 Task: Find connections with filter location Korsholm with filter topic #Innovationwith filter profile language Potuguese with filter current company VCCircle with filter school Mahatma Gandhi Chitrakoot Gramodaya Vishwavidyalaya with filter industry Services for the Elderly and Disabled with filter service category Network Support with filter keywords title Cruise Director
Action: Mouse moved to (289, 220)
Screenshot: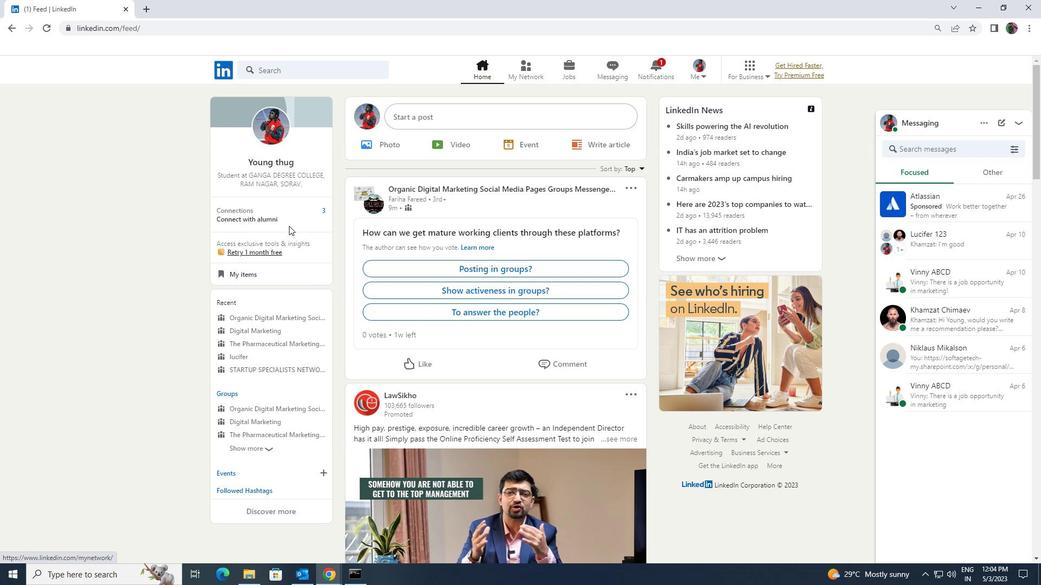 
Action: Mouse pressed left at (289, 220)
Screenshot: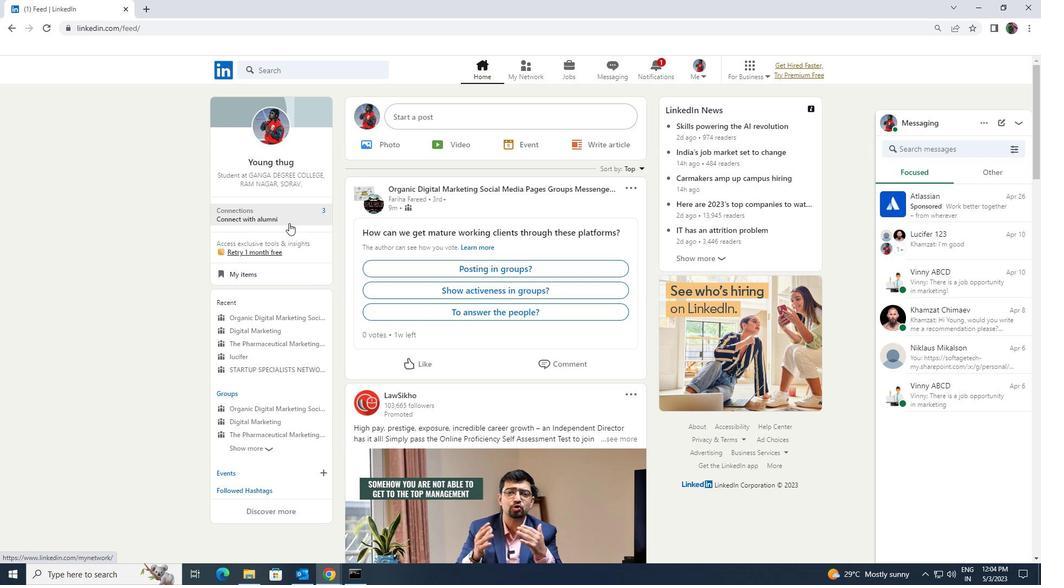 
Action: Mouse moved to (308, 132)
Screenshot: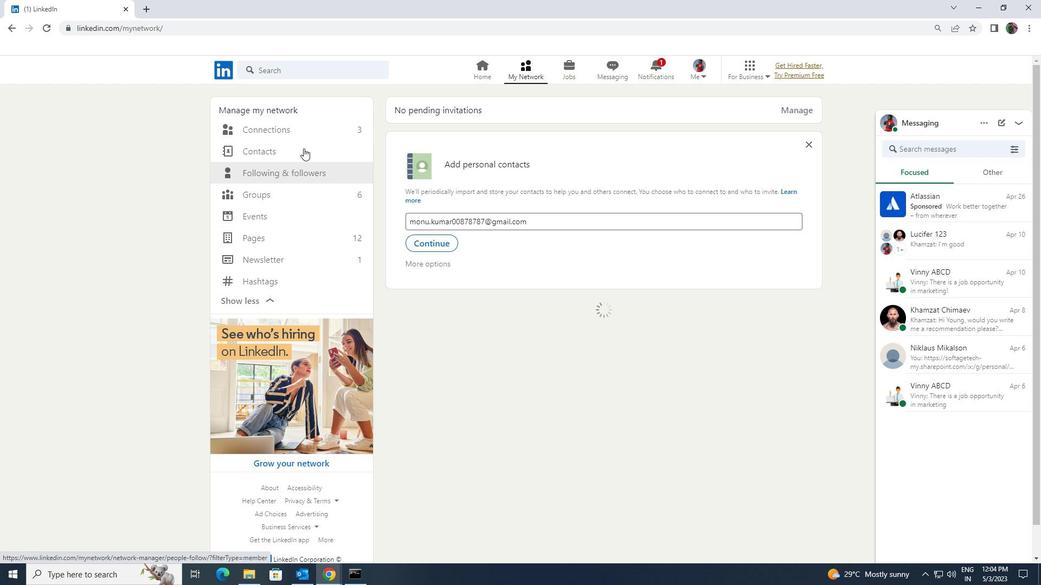 
Action: Mouse pressed left at (308, 132)
Screenshot: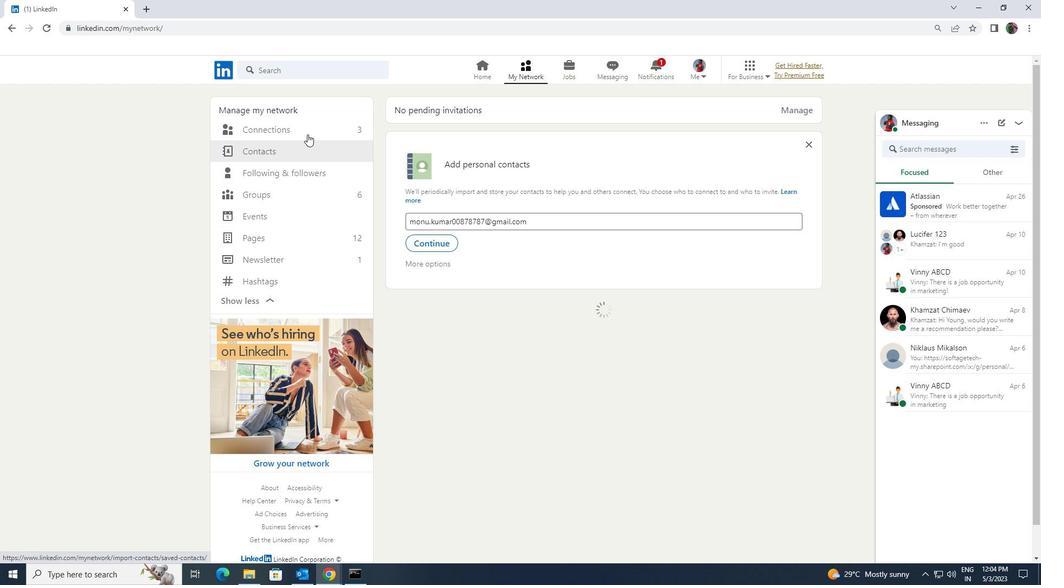 
Action: Mouse moved to (571, 132)
Screenshot: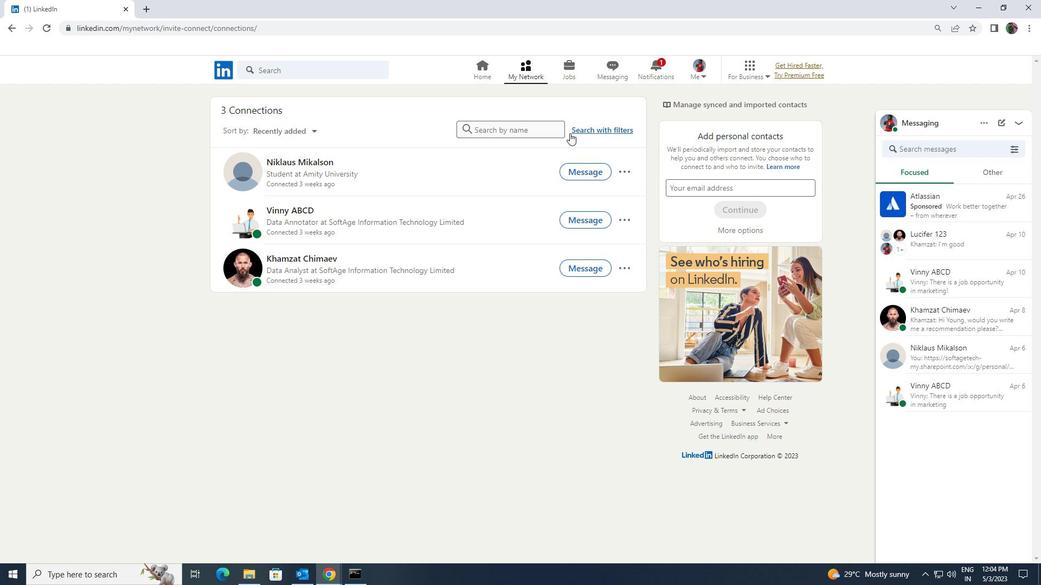 
Action: Mouse pressed left at (571, 132)
Screenshot: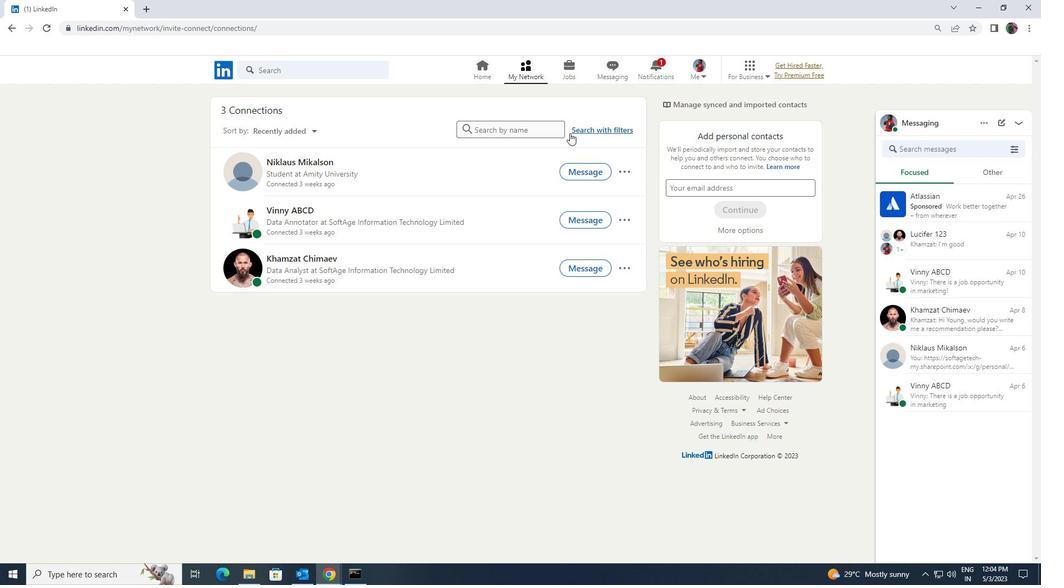 
Action: Mouse moved to (555, 105)
Screenshot: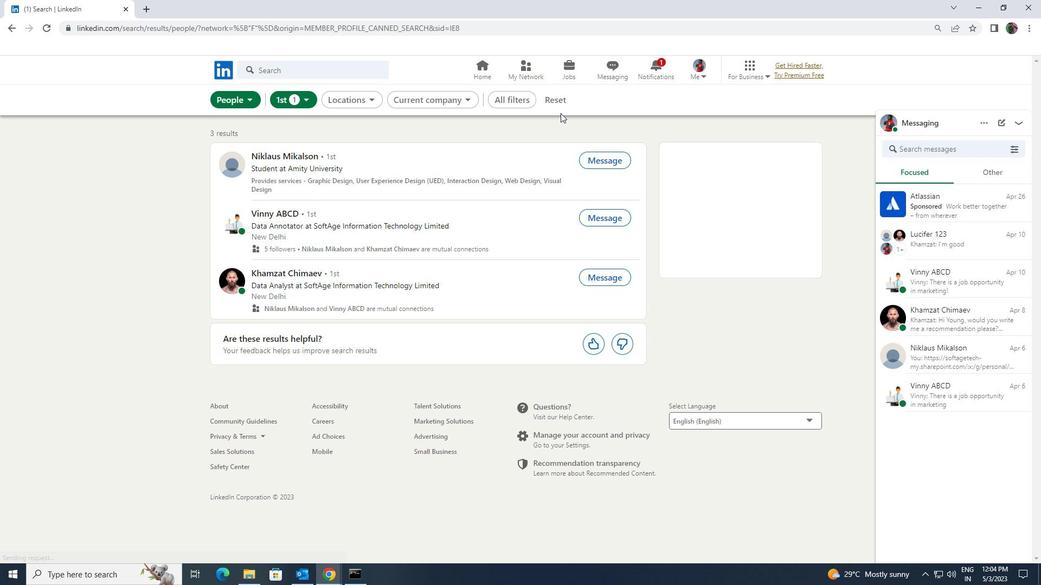 
Action: Mouse pressed left at (555, 105)
Screenshot: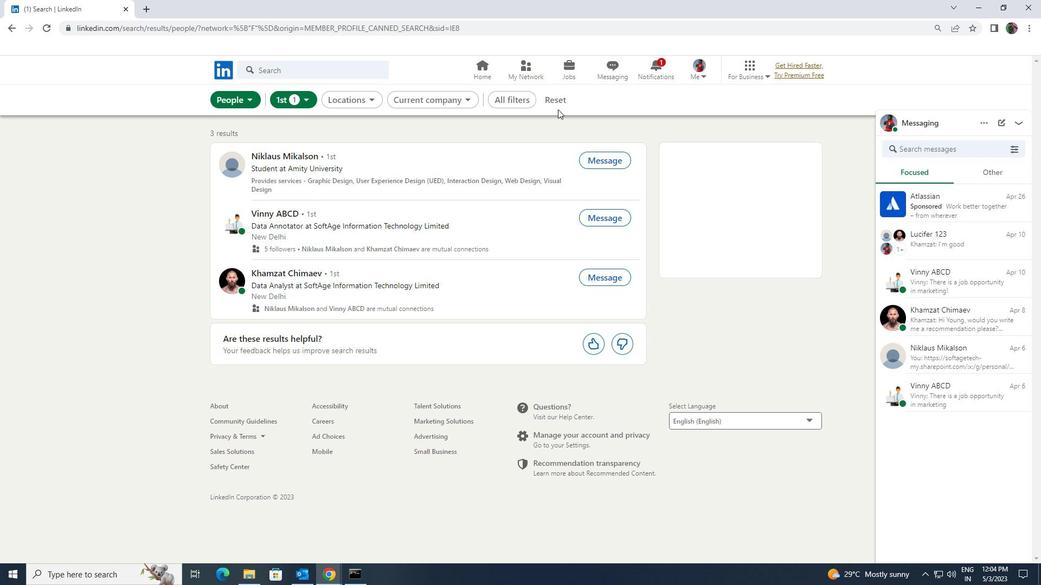 
Action: Mouse moved to (521, 100)
Screenshot: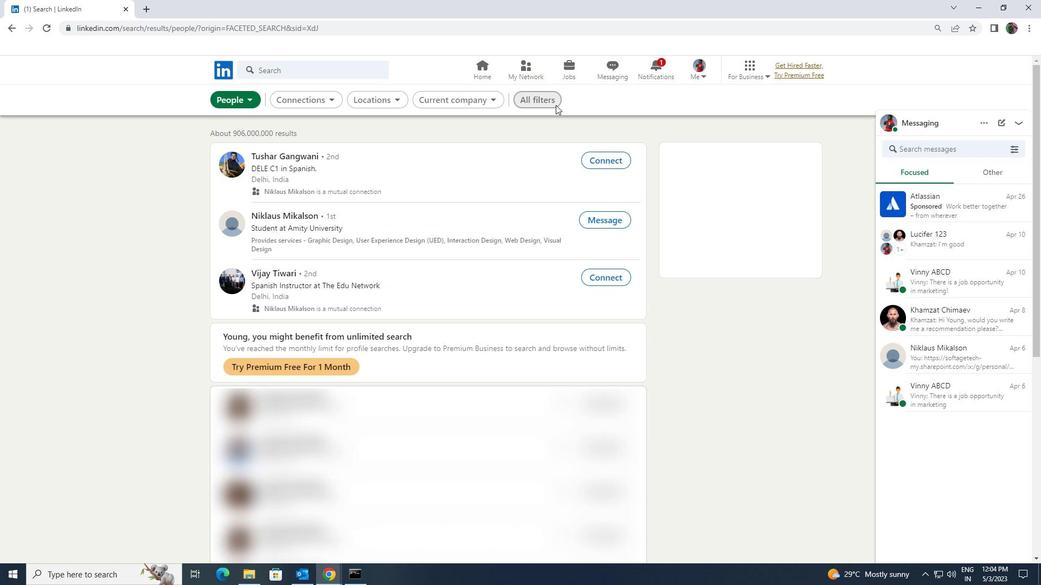 
Action: Mouse pressed left at (521, 100)
Screenshot: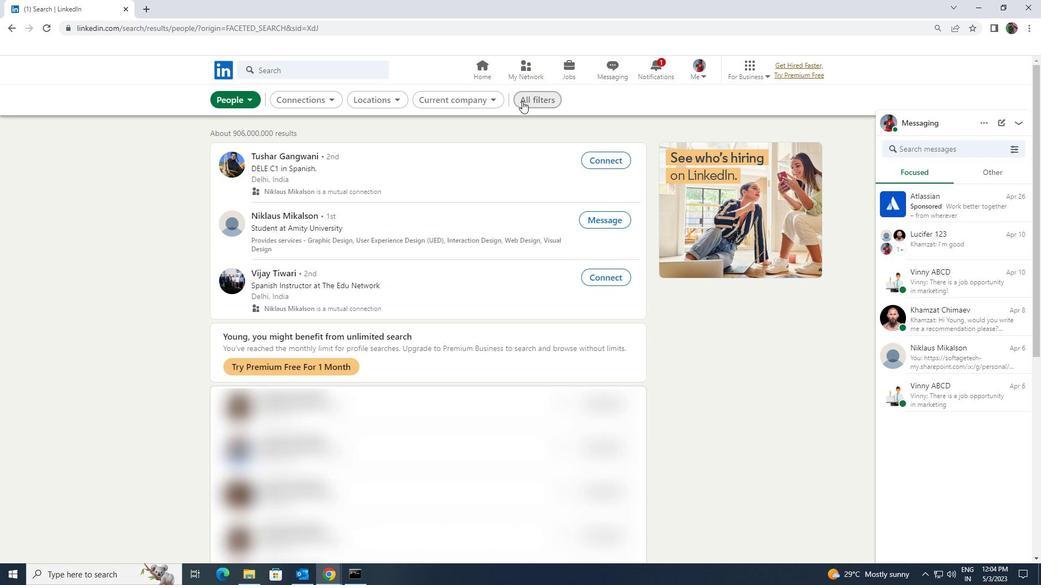 
Action: Mouse moved to (897, 423)
Screenshot: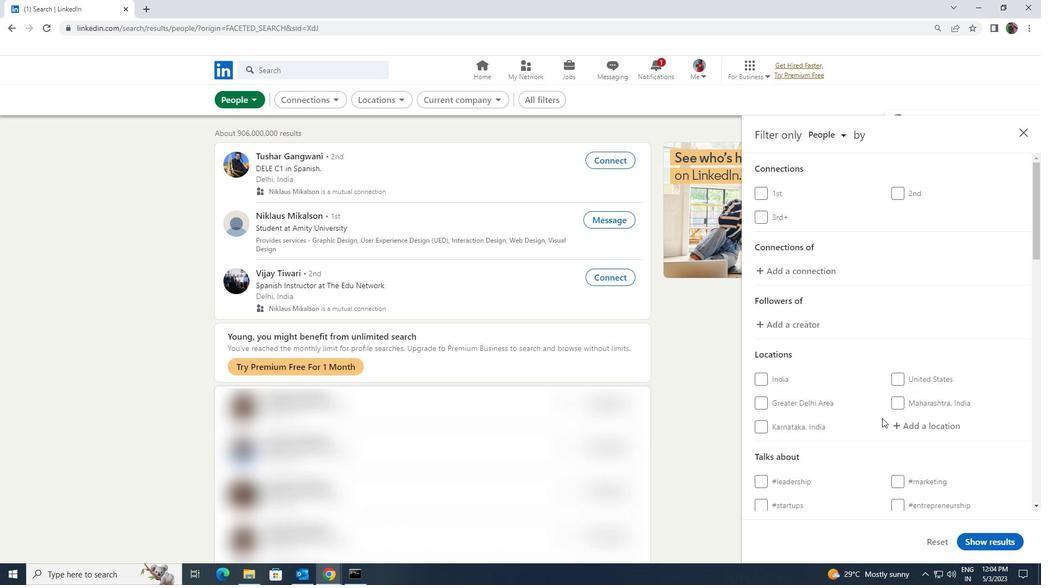 
Action: Mouse pressed left at (897, 423)
Screenshot: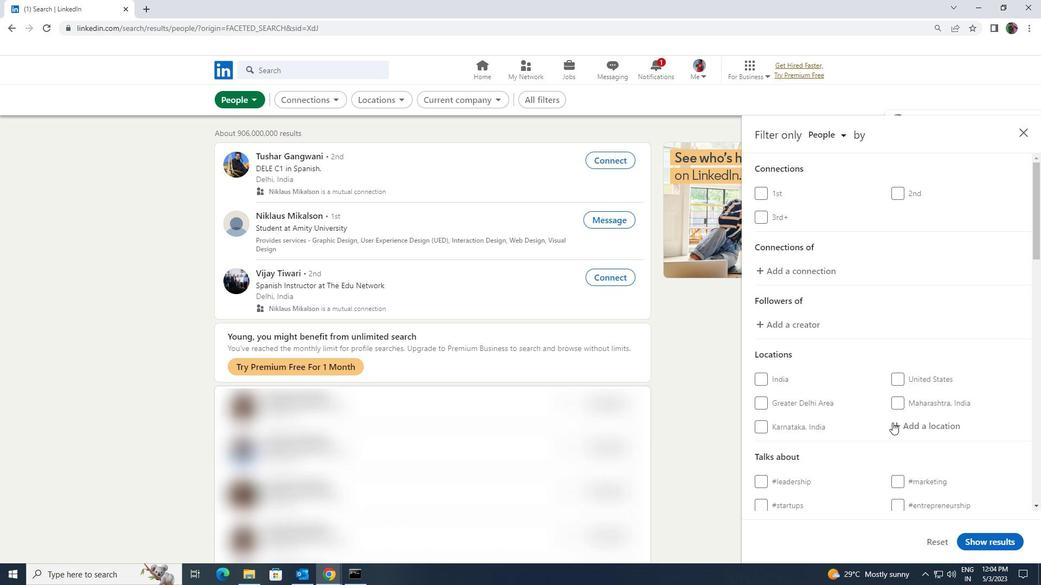 
Action: Key pressed <Key.shift>KORSHOL
Screenshot: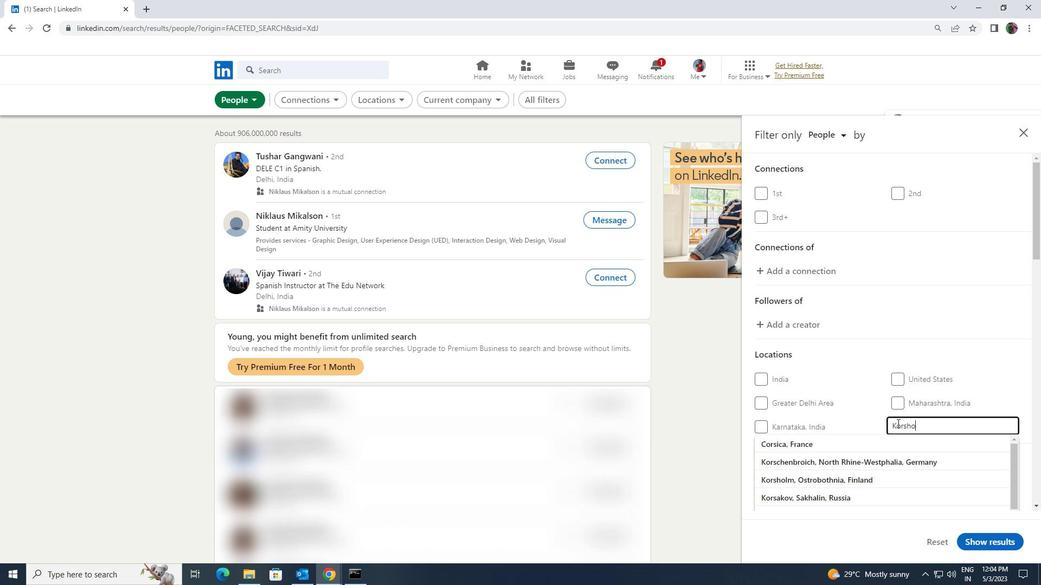 
Action: Mouse moved to (894, 439)
Screenshot: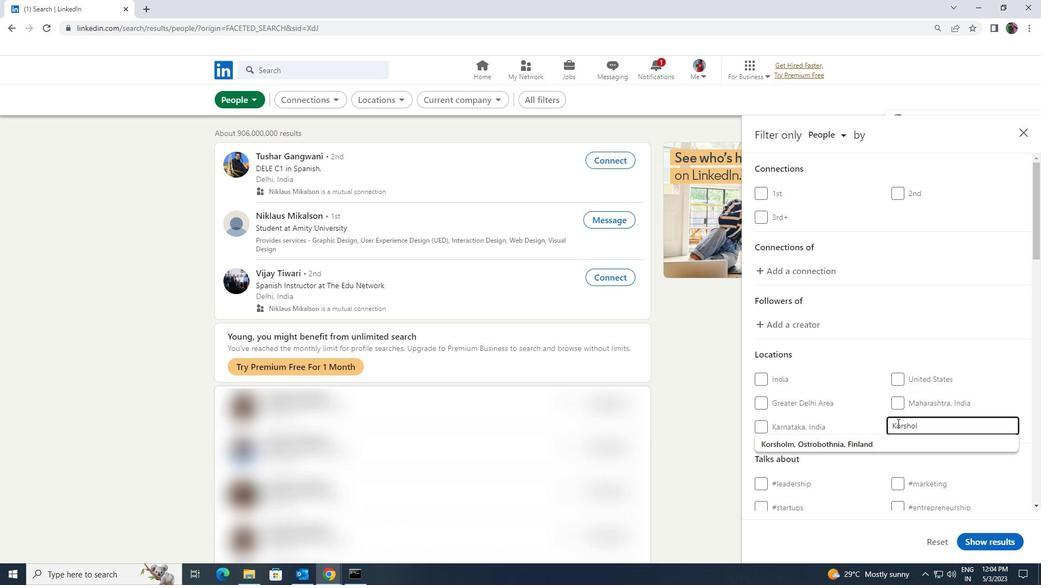 
Action: Mouse pressed left at (894, 439)
Screenshot: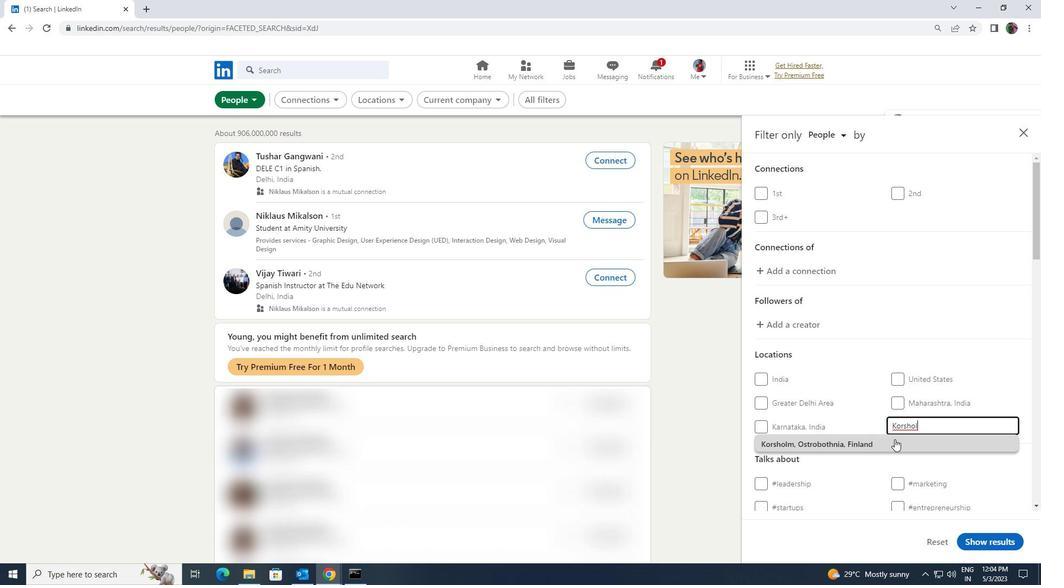 
Action: Mouse moved to (894, 440)
Screenshot: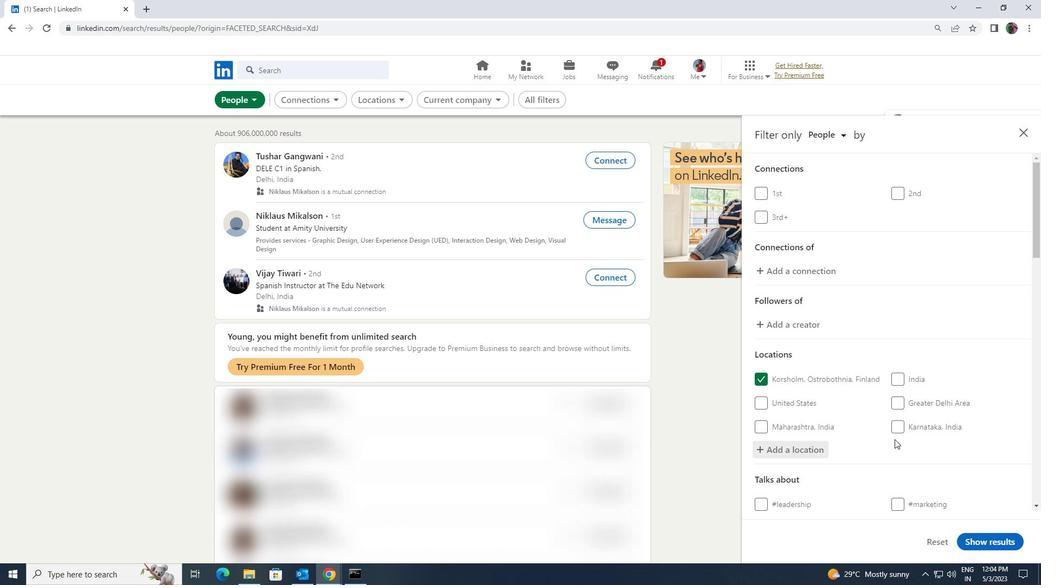
Action: Mouse scrolled (894, 440) with delta (0, 0)
Screenshot: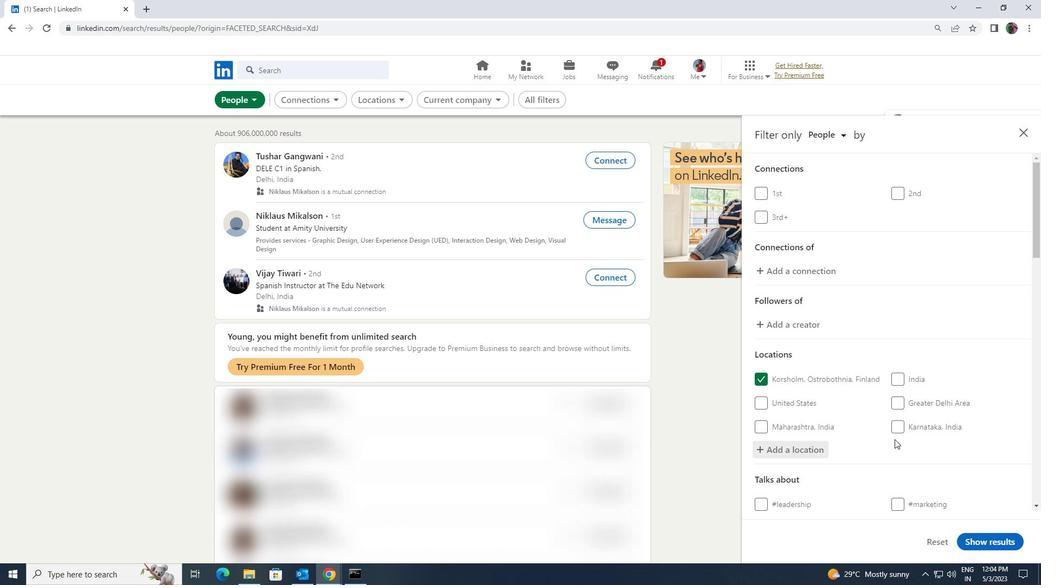 
Action: Mouse moved to (893, 442)
Screenshot: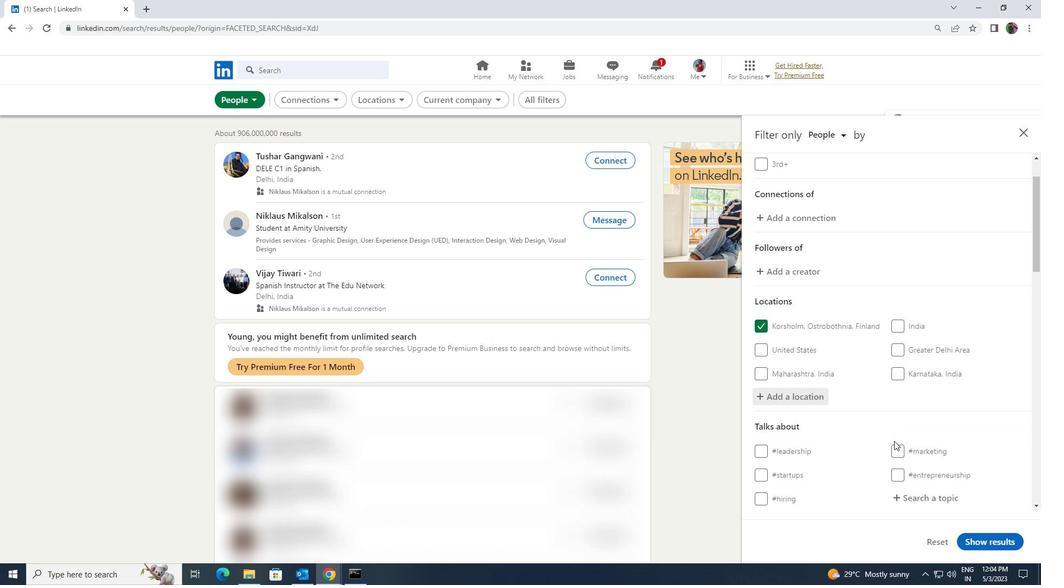 
Action: Mouse scrolled (893, 442) with delta (0, 0)
Screenshot: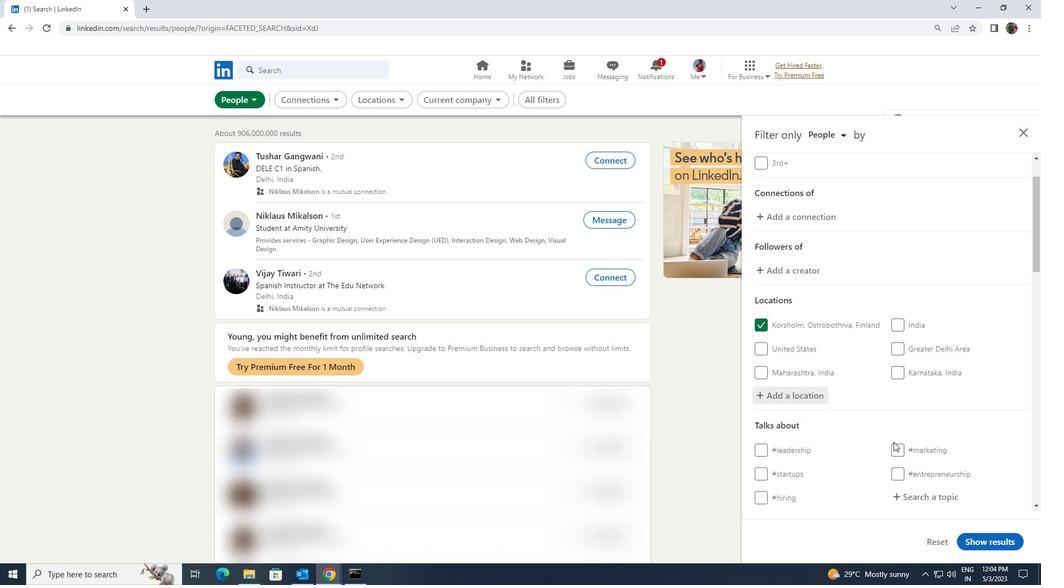 
Action: Mouse moved to (900, 444)
Screenshot: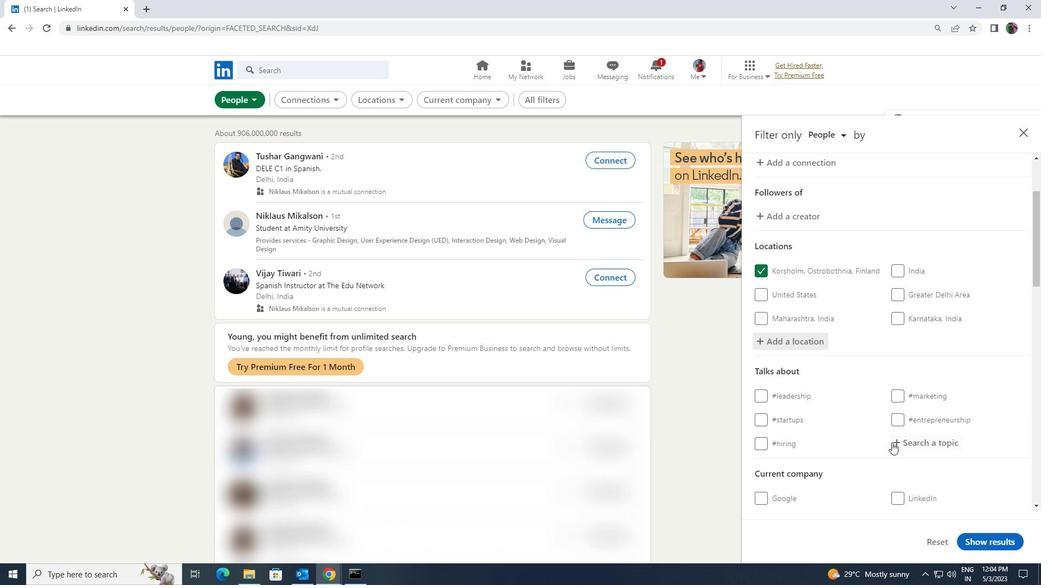 
Action: Mouse pressed left at (900, 444)
Screenshot: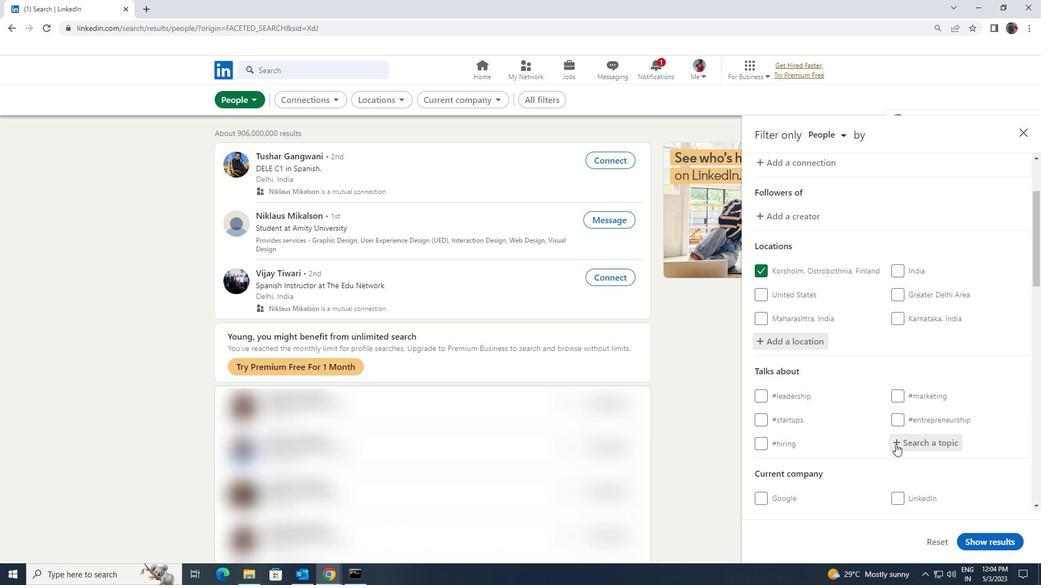 
Action: Key pressed <Key.shift>INNOV
Screenshot: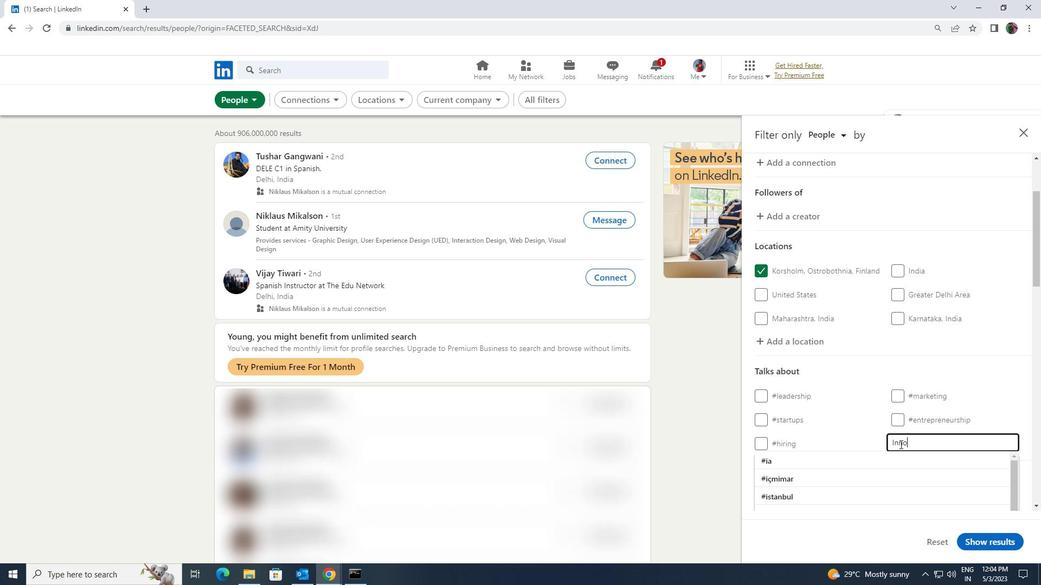 
Action: Mouse moved to (895, 460)
Screenshot: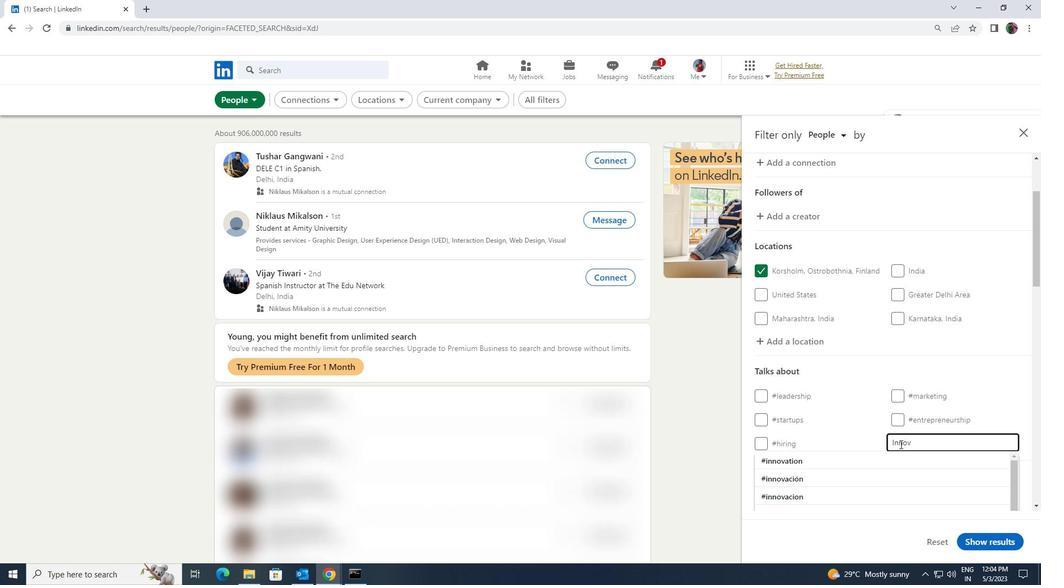 
Action: Mouse pressed left at (895, 460)
Screenshot: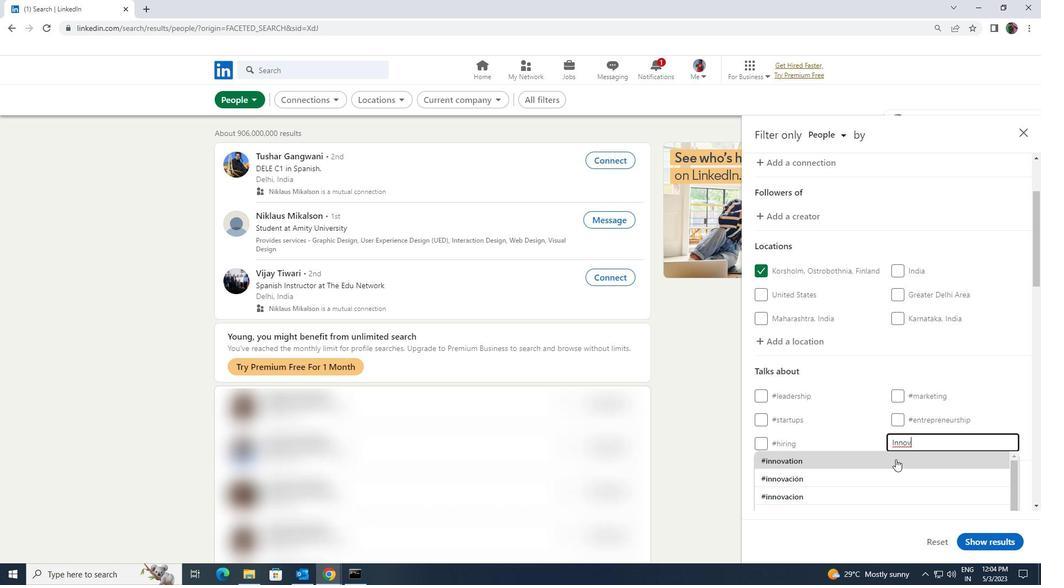 
Action: Mouse moved to (895, 460)
Screenshot: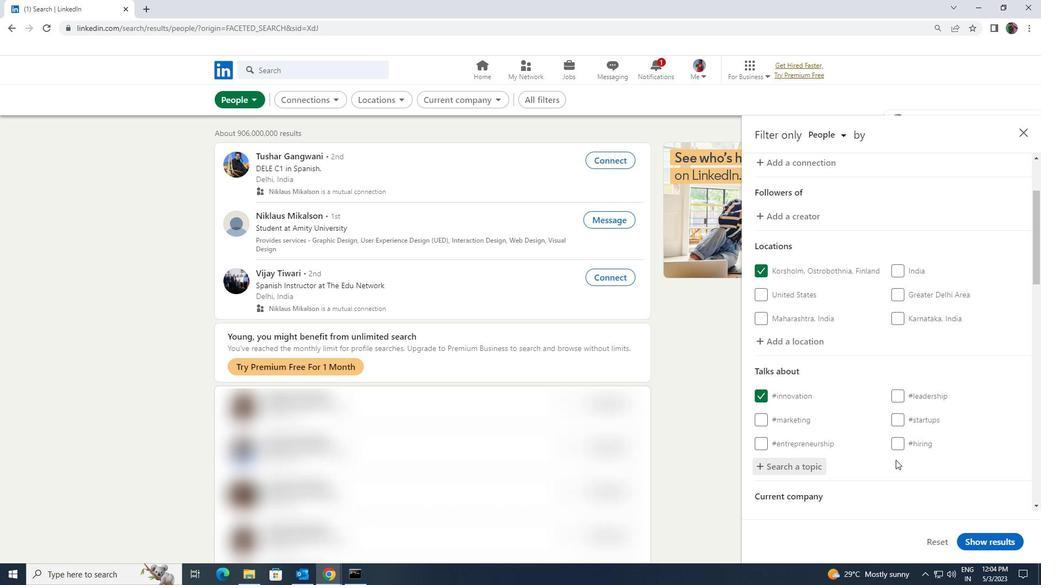 
Action: Mouse scrolled (895, 460) with delta (0, 0)
Screenshot: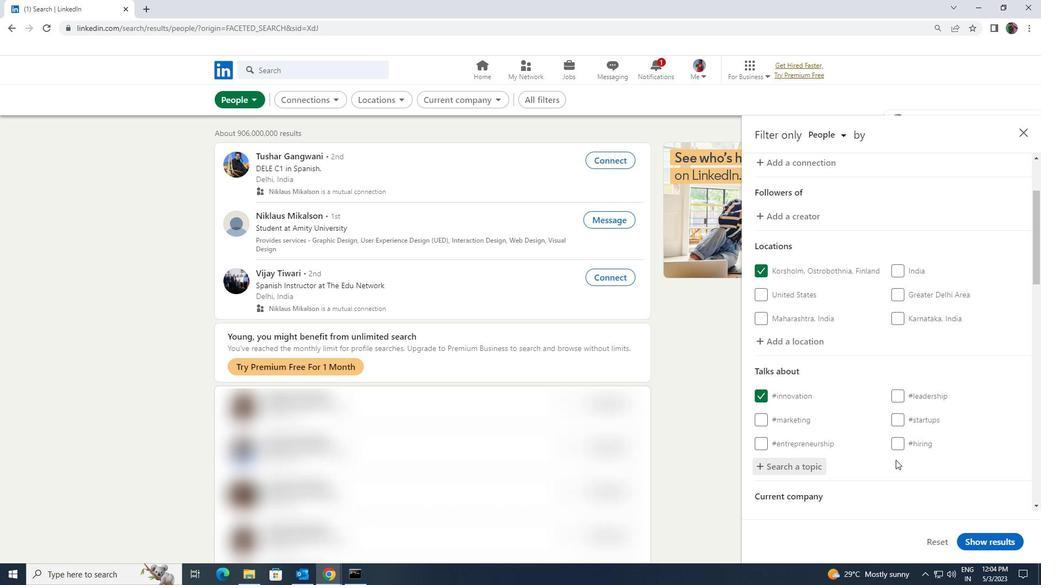 
Action: Mouse scrolled (895, 460) with delta (0, 0)
Screenshot: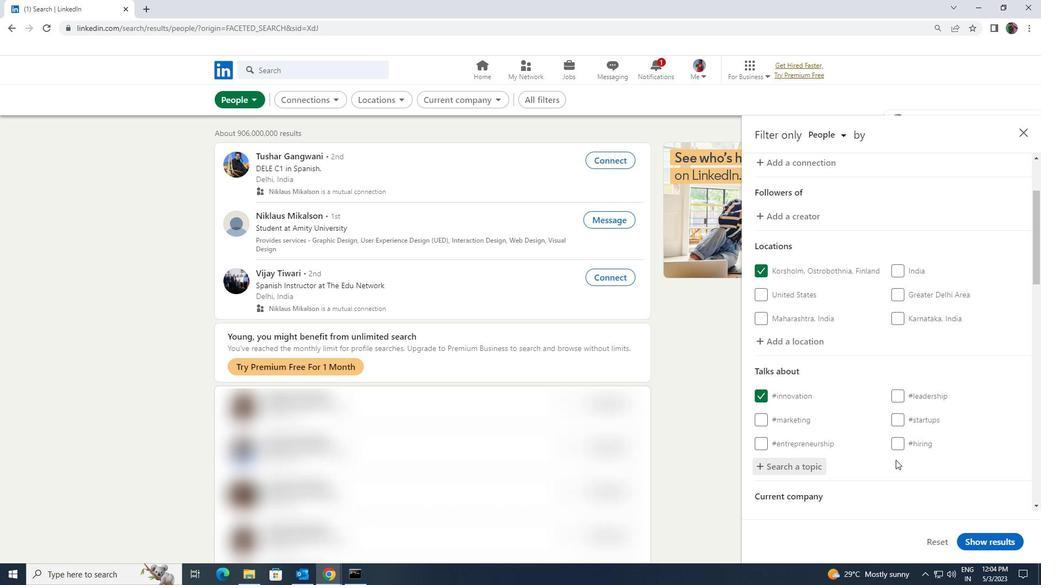
Action: Mouse moved to (892, 463)
Screenshot: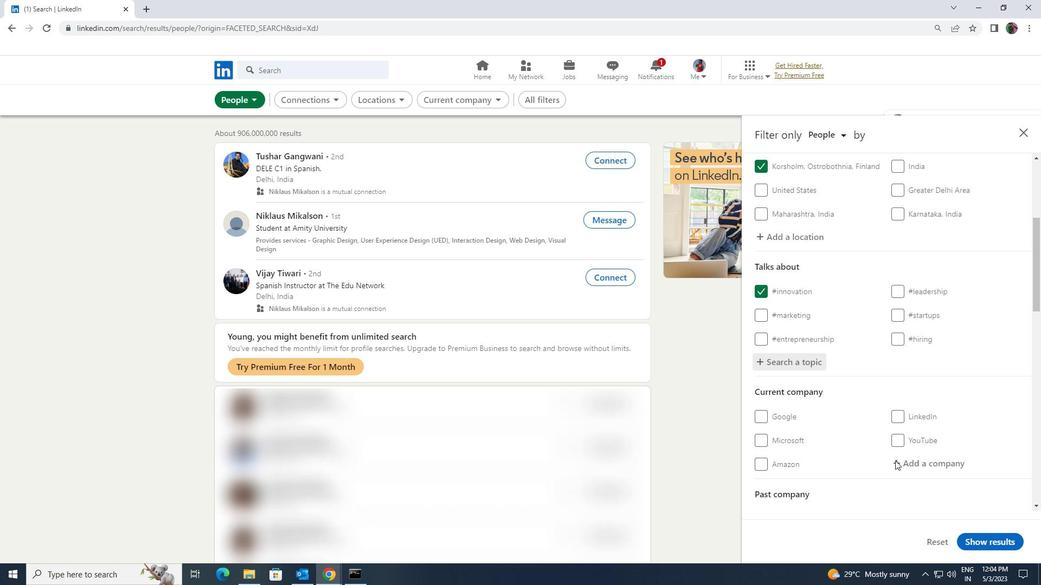 
Action: Mouse scrolled (892, 462) with delta (0, 0)
Screenshot: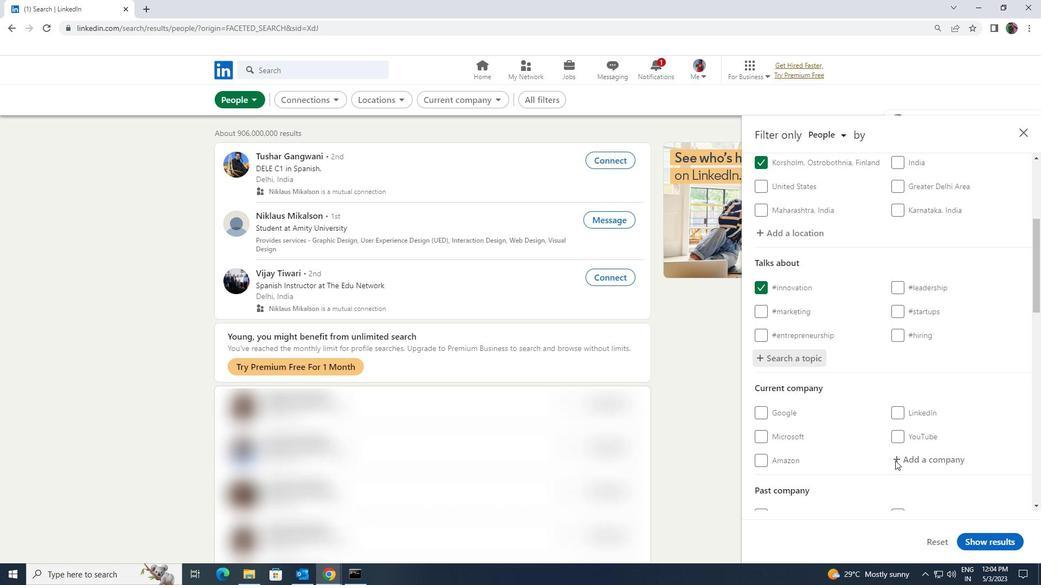
Action: Mouse moved to (891, 464)
Screenshot: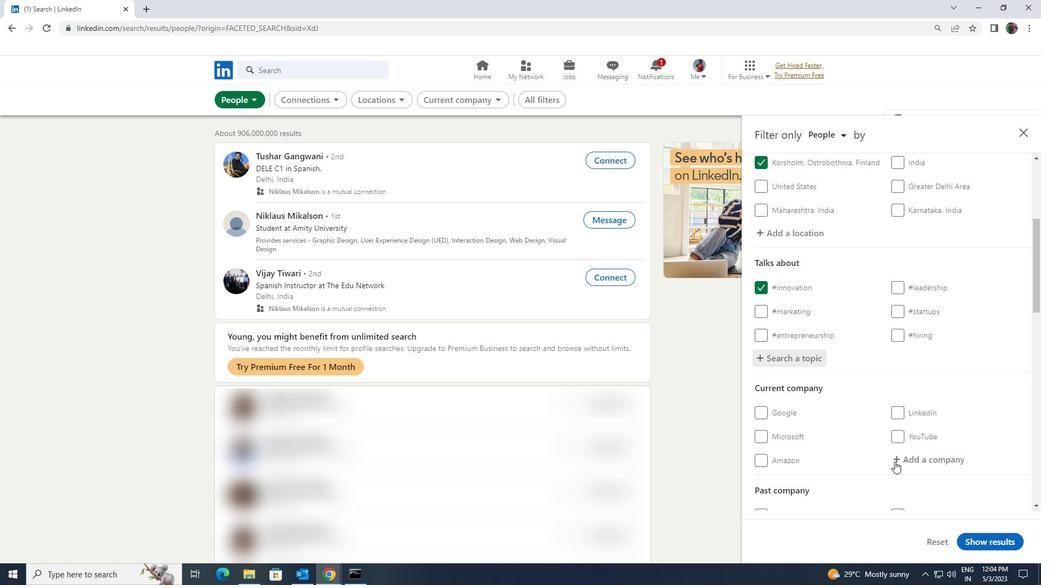 
Action: Mouse scrolled (891, 463) with delta (0, 0)
Screenshot: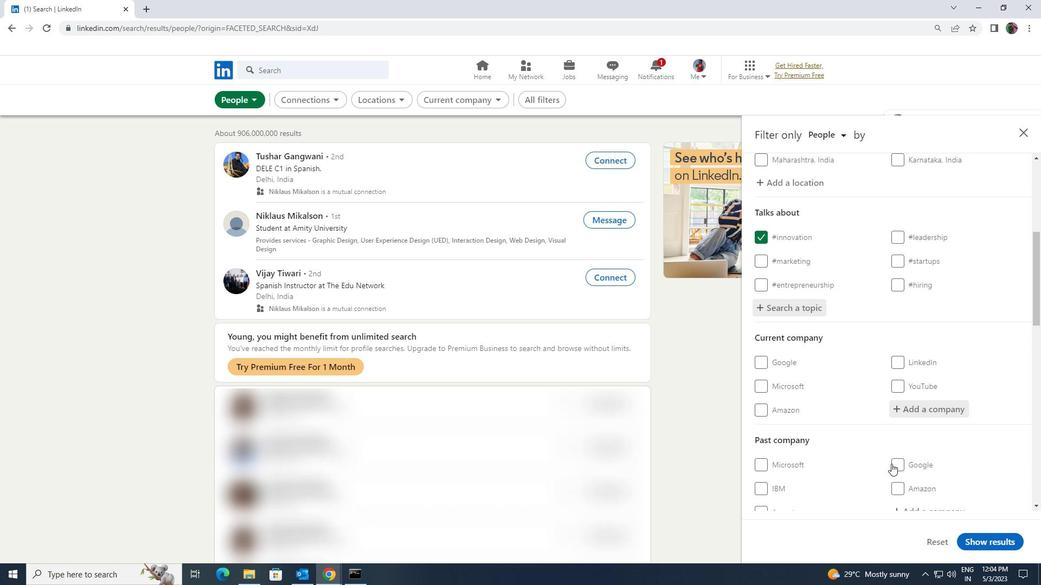 
Action: Mouse scrolled (891, 463) with delta (0, 0)
Screenshot: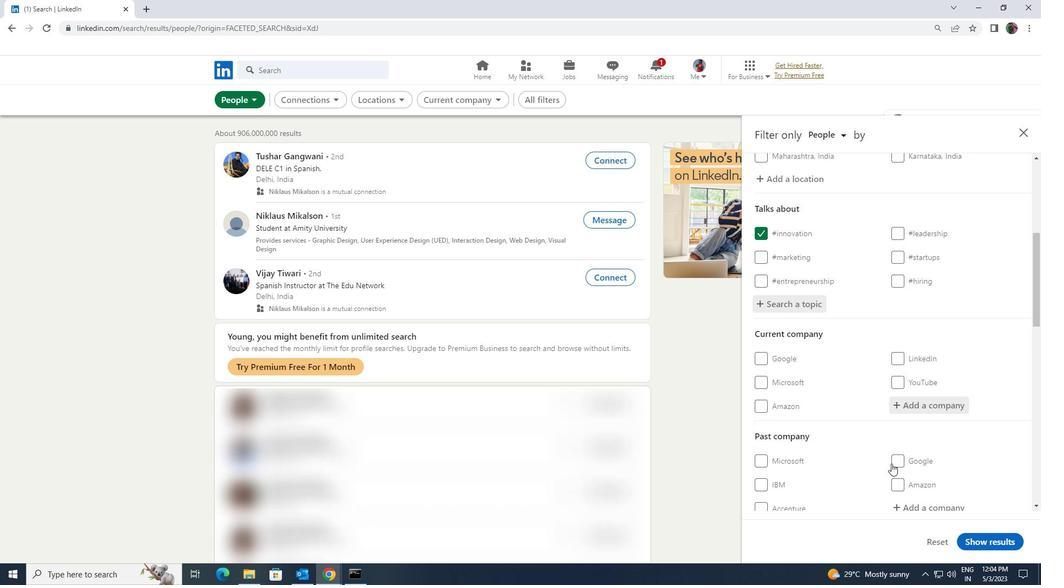 
Action: Mouse scrolled (891, 463) with delta (0, 0)
Screenshot: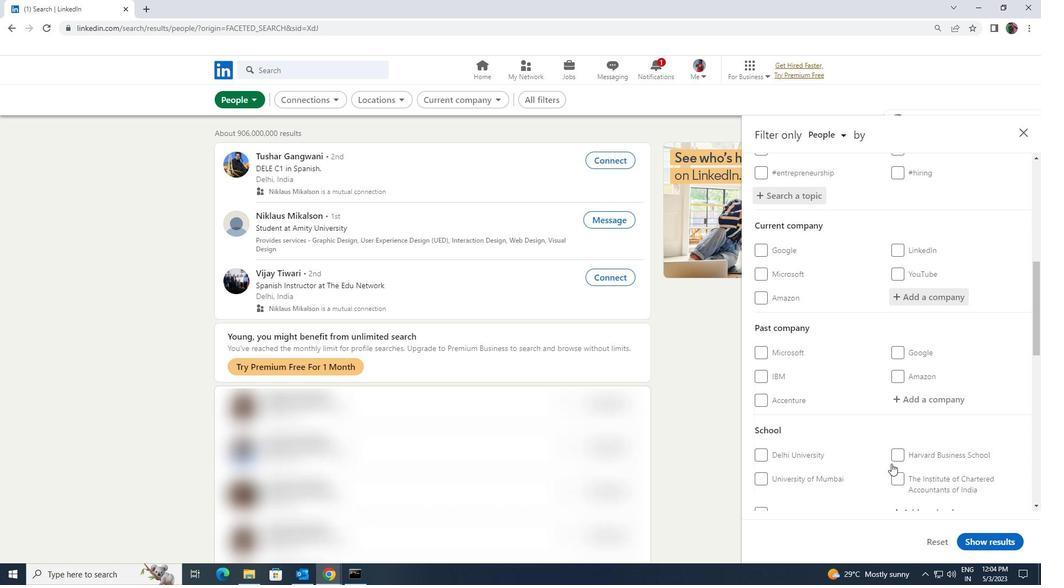 
Action: Mouse scrolled (891, 463) with delta (0, 0)
Screenshot: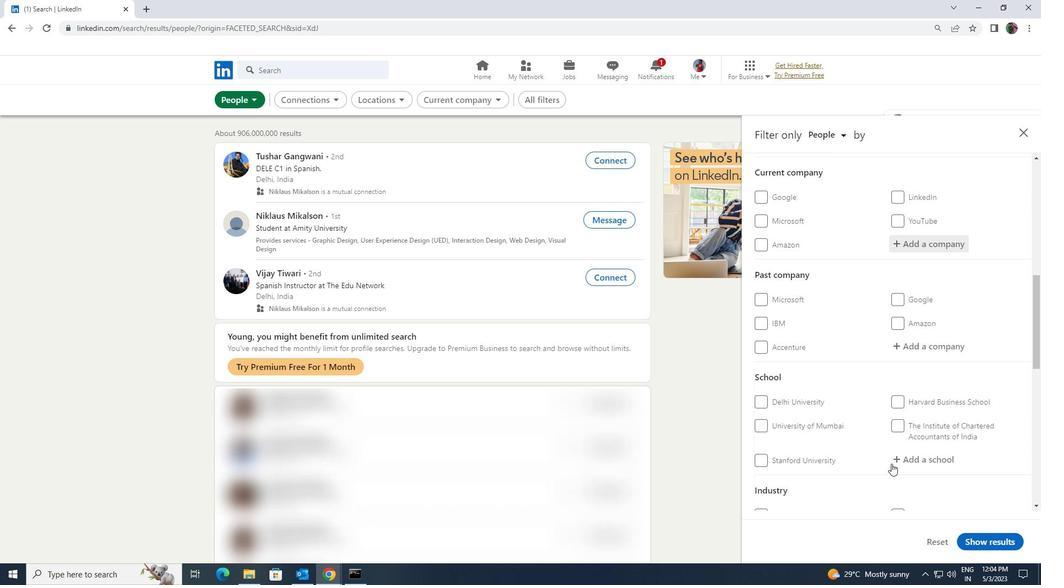 
Action: Mouse scrolled (891, 463) with delta (0, 0)
Screenshot: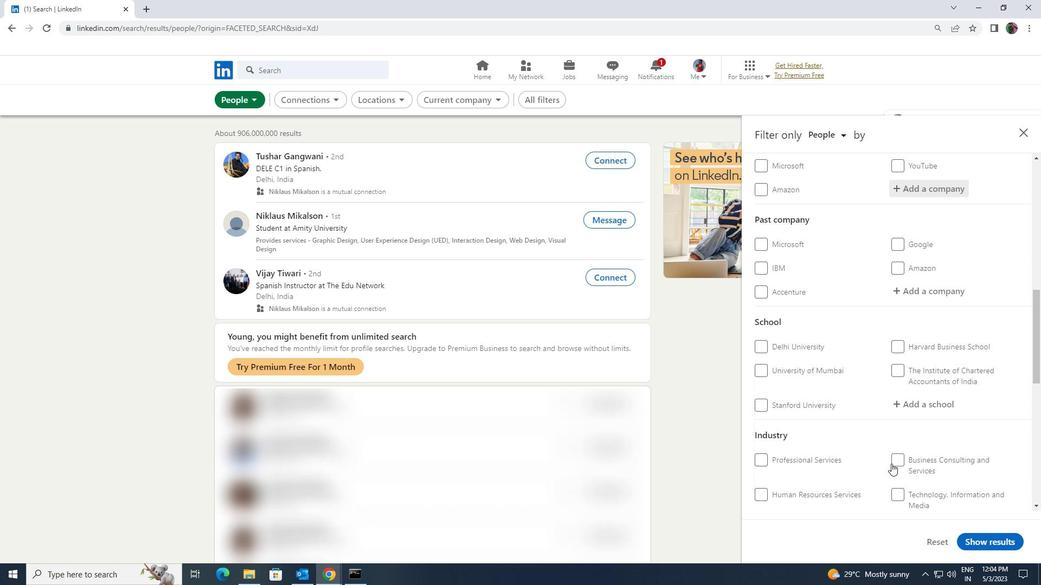 
Action: Mouse moved to (890, 465)
Screenshot: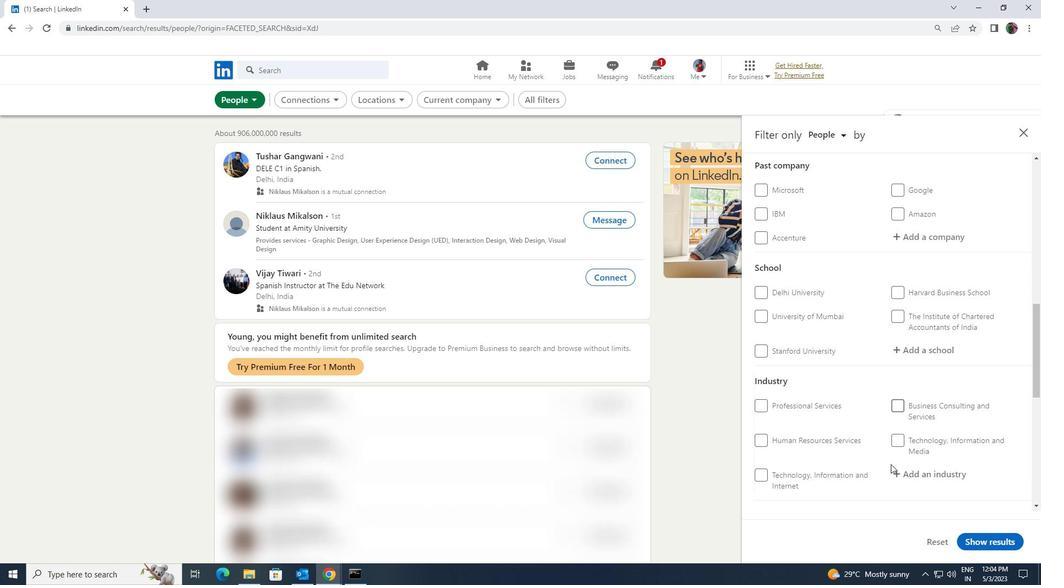 
Action: Mouse scrolled (890, 464) with delta (0, 0)
Screenshot: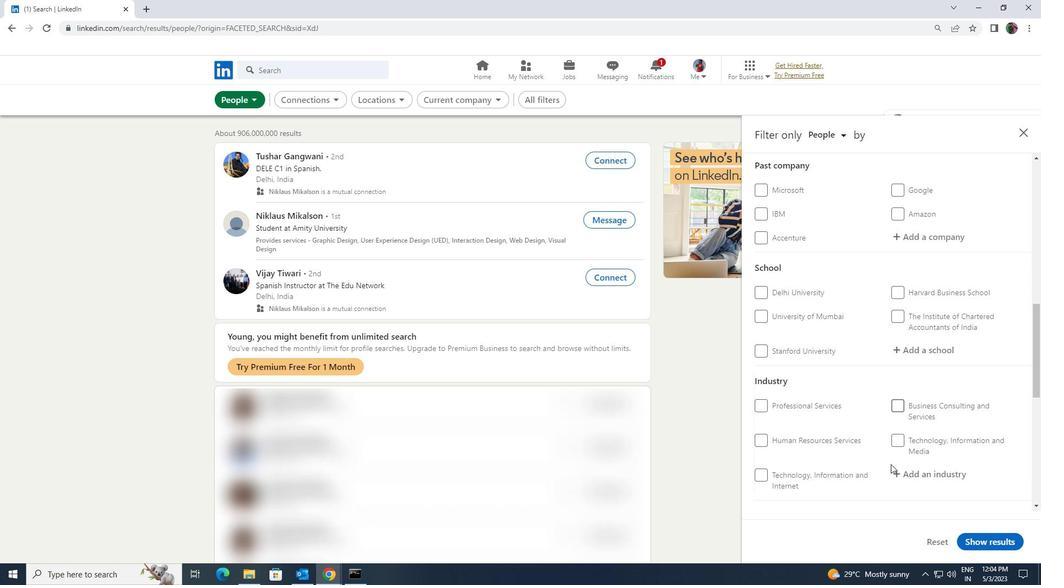 
Action: Mouse moved to (890, 465)
Screenshot: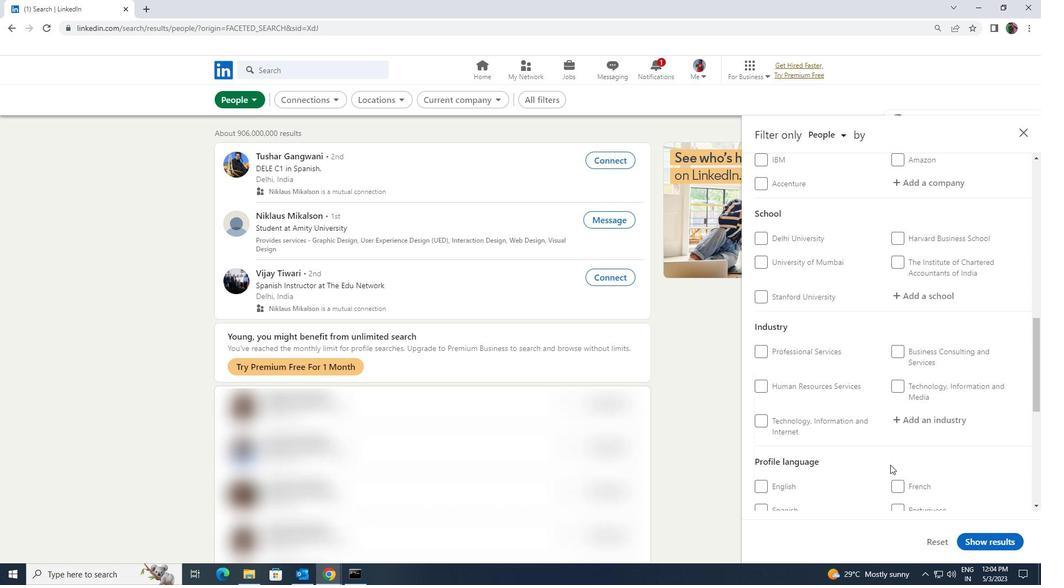 
Action: Mouse scrolled (890, 465) with delta (0, 0)
Screenshot: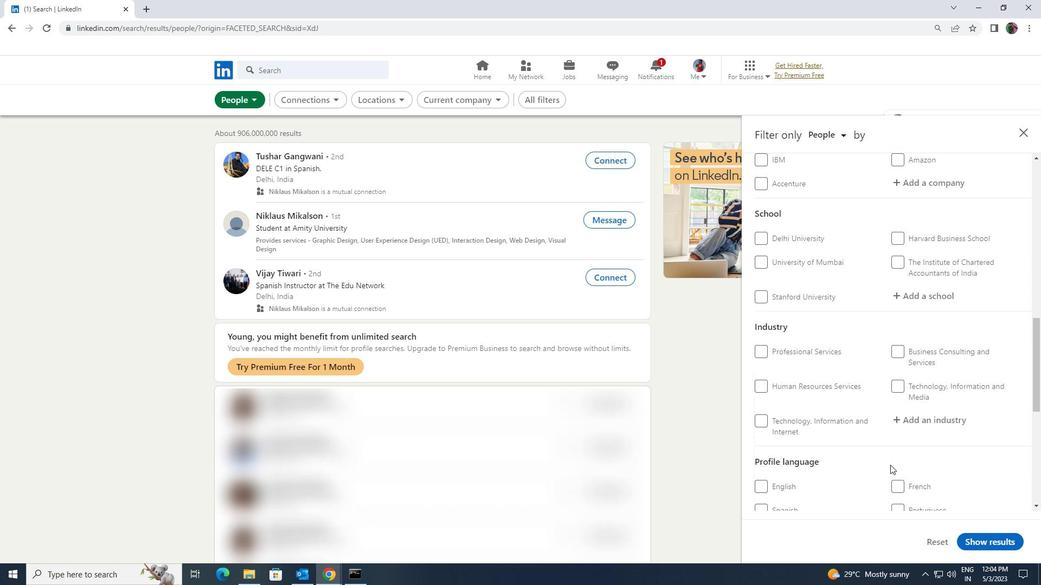 
Action: Mouse moved to (899, 459)
Screenshot: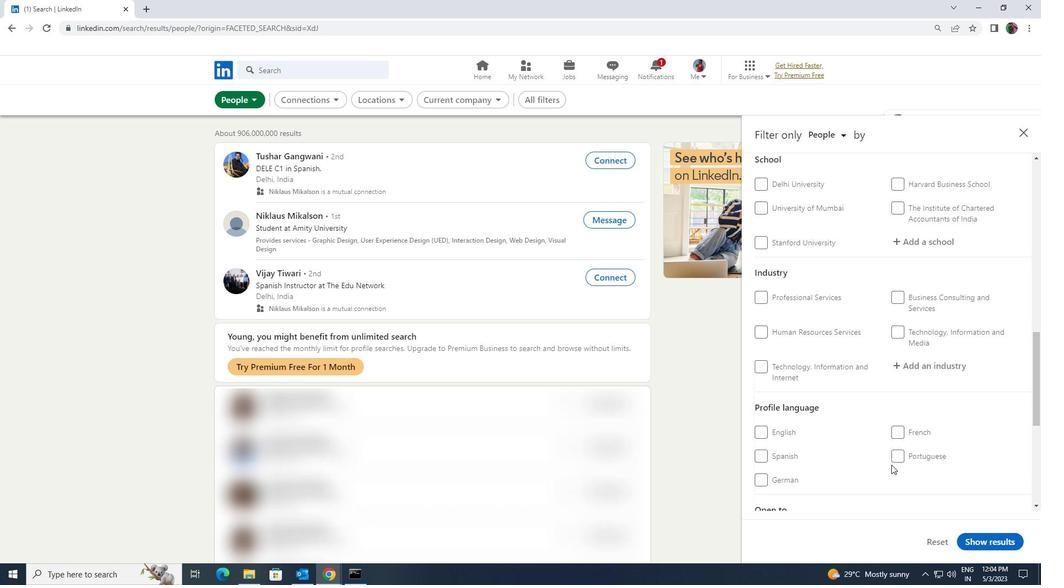 
Action: Mouse pressed left at (899, 459)
Screenshot: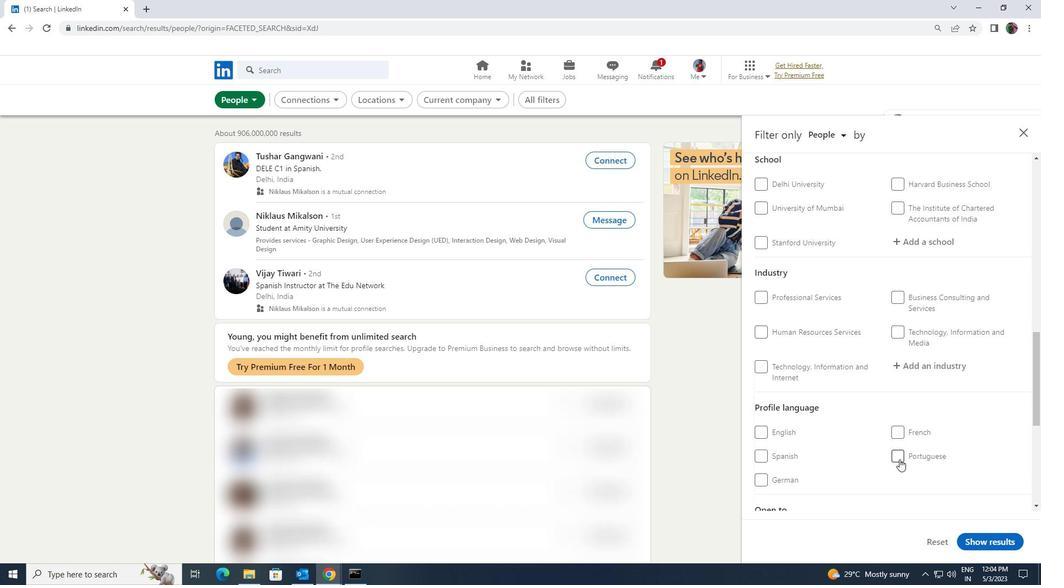 
Action: Mouse moved to (899, 459)
Screenshot: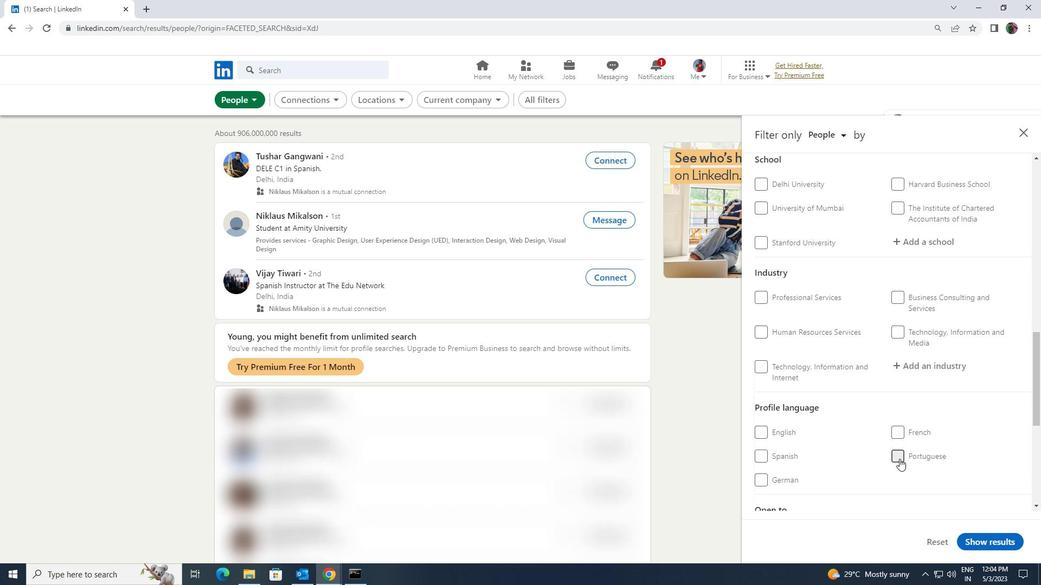 
Action: Mouse scrolled (899, 459) with delta (0, 0)
Screenshot: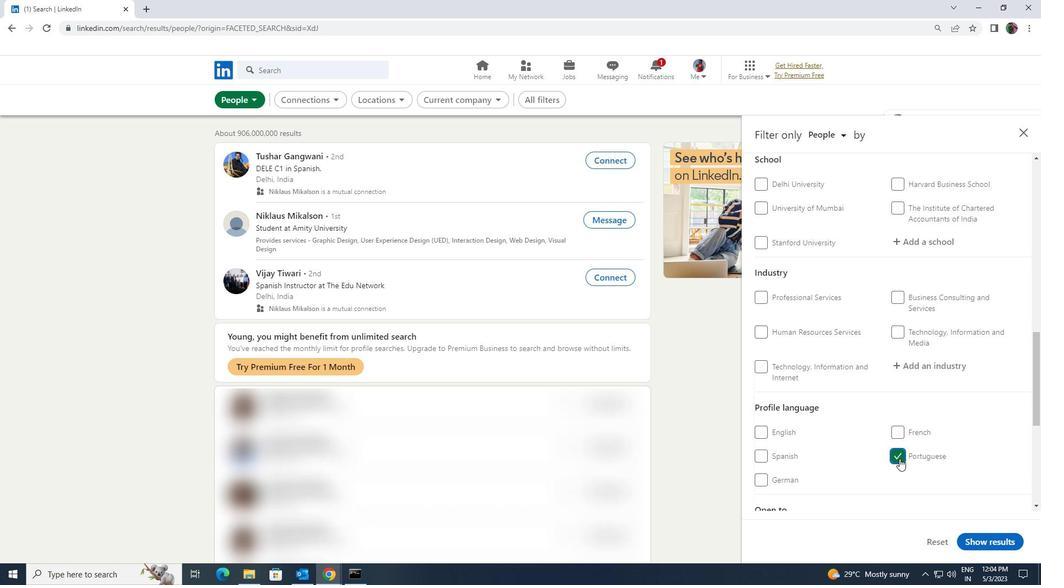 
Action: Mouse scrolled (899, 459) with delta (0, 0)
Screenshot: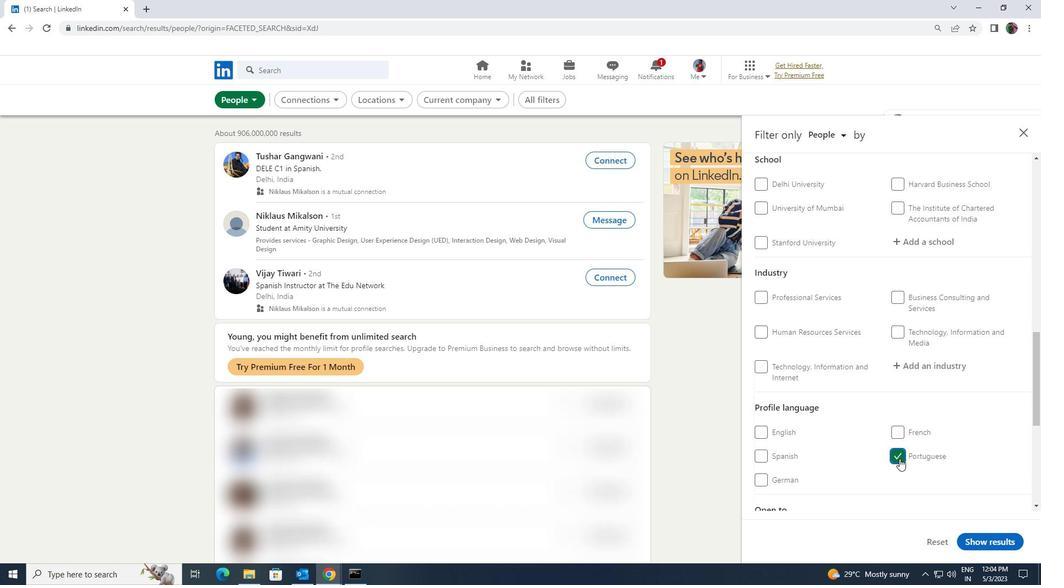 
Action: Mouse scrolled (899, 459) with delta (0, 0)
Screenshot: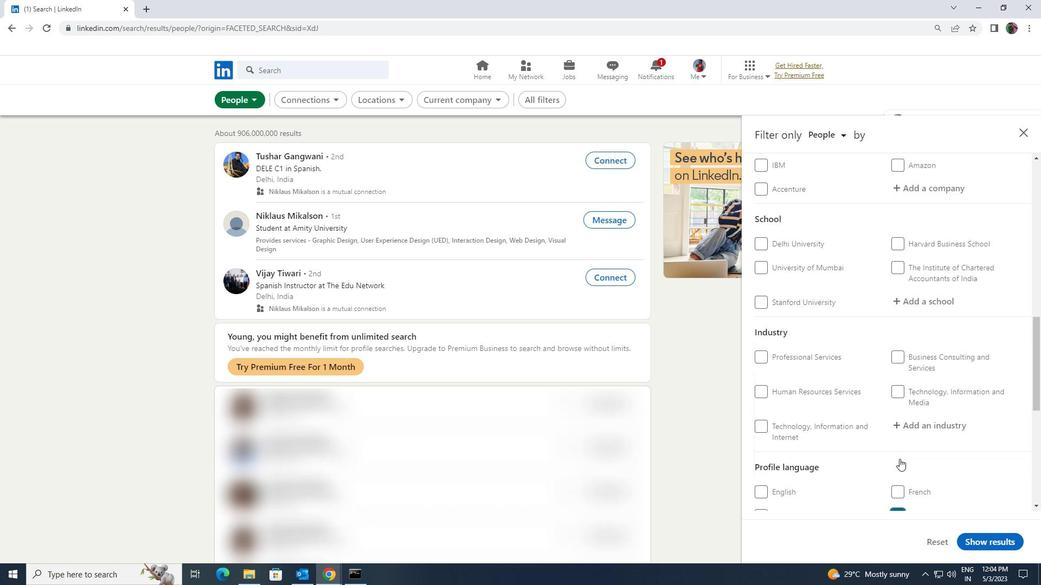 
Action: Mouse scrolled (899, 459) with delta (0, 0)
Screenshot: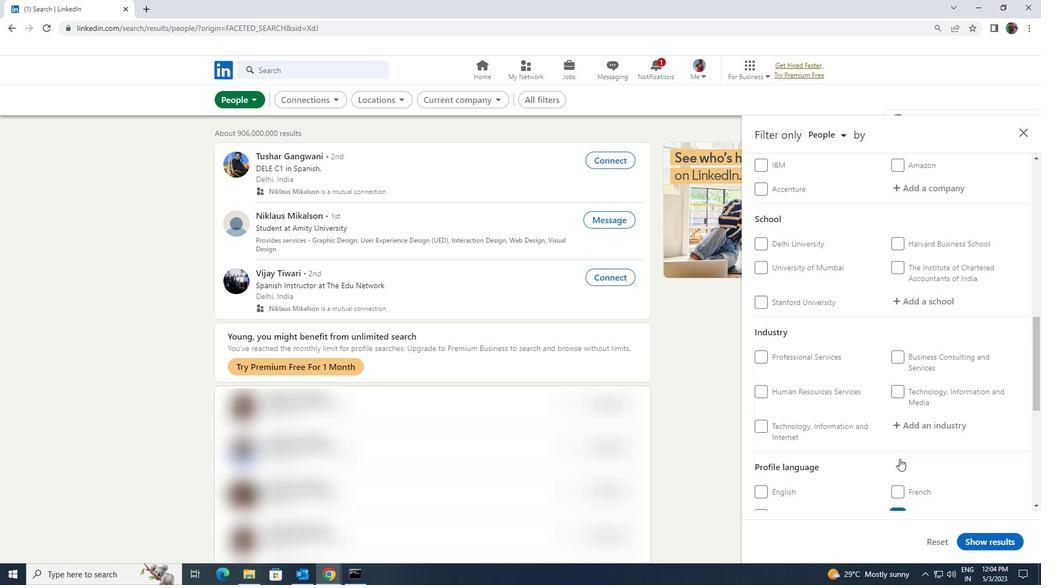 
Action: Mouse scrolled (899, 459) with delta (0, 0)
Screenshot: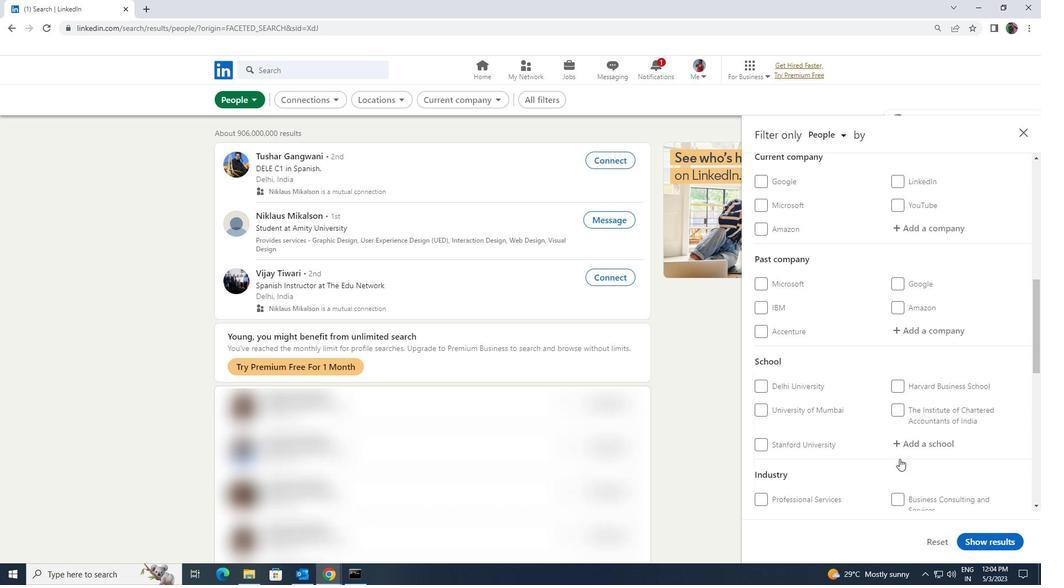 
Action: Mouse moved to (899, 459)
Screenshot: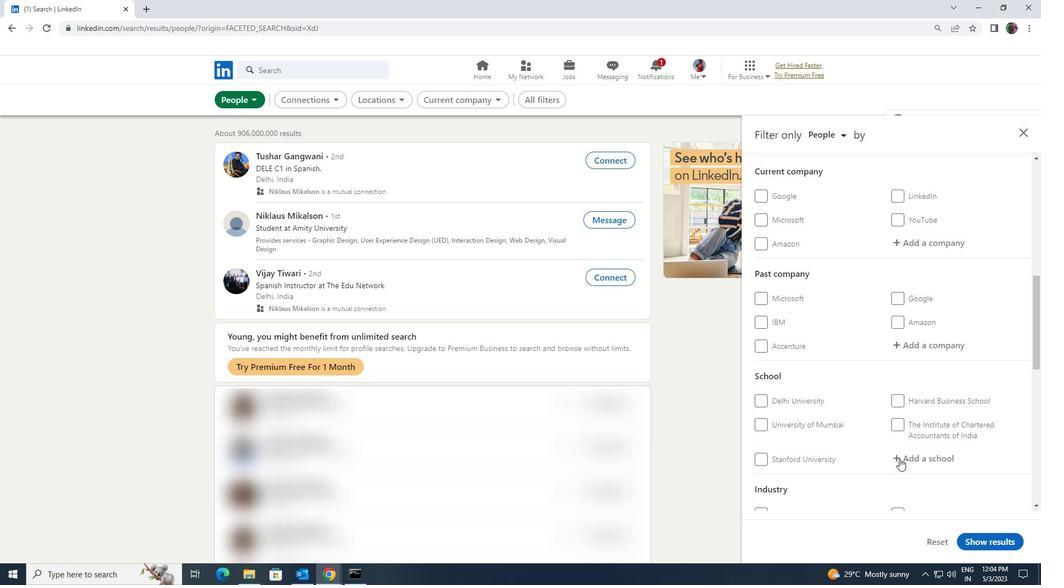 
Action: Mouse scrolled (899, 460) with delta (0, 0)
Screenshot: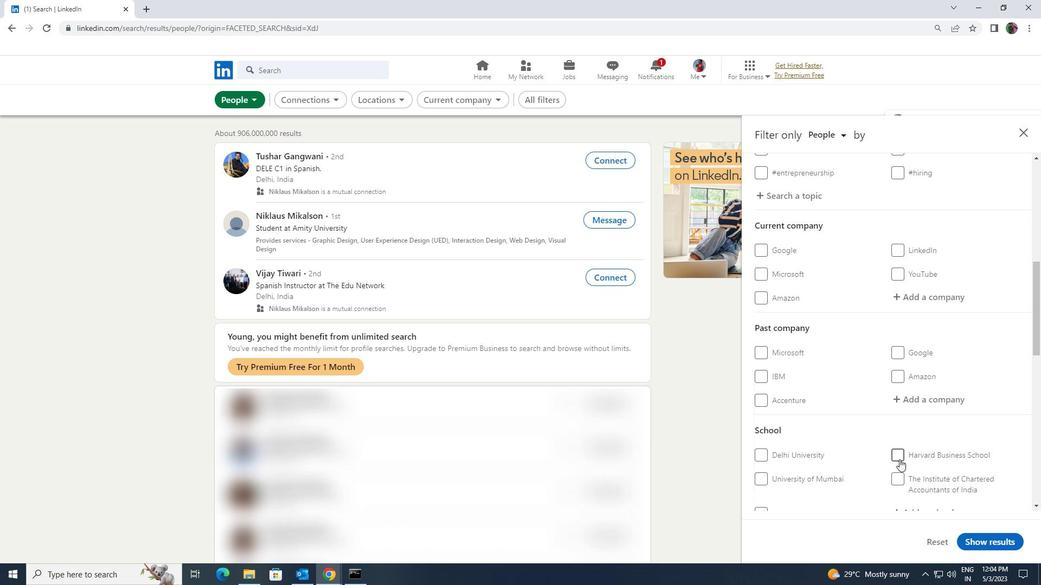 
Action: Mouse moved to (898, 460)
Screenshot: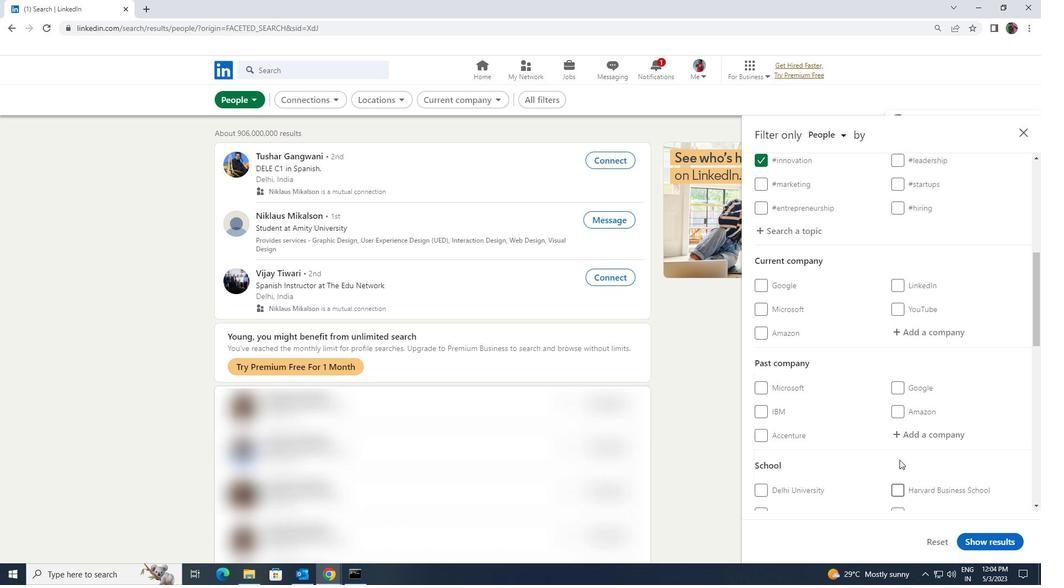 
Action: Mouse scrolled (898, 461) with delta (0, 0)
Screenshot: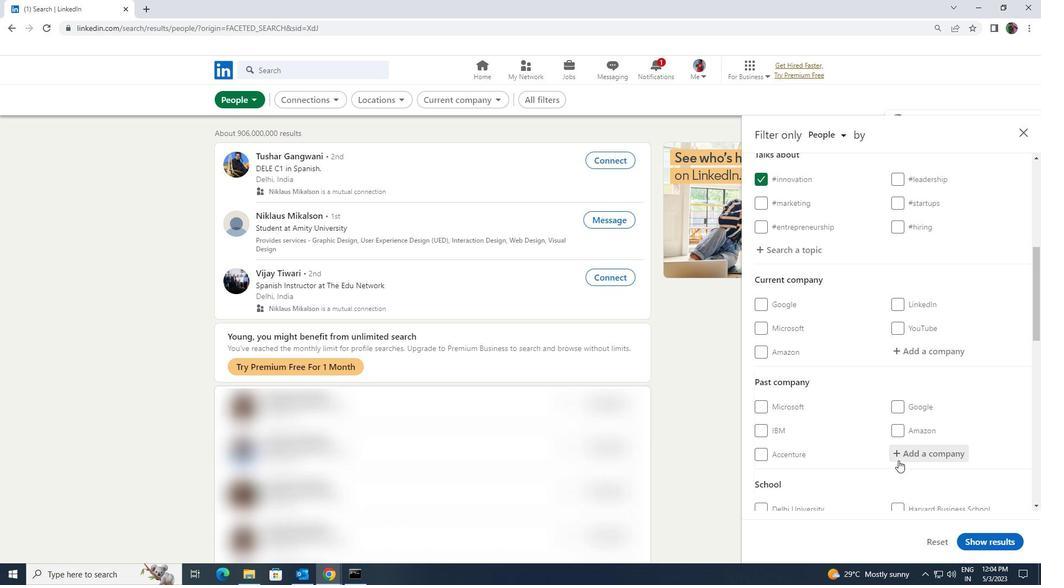 
Action: Mouse moved to (891, 402)
Screenshot: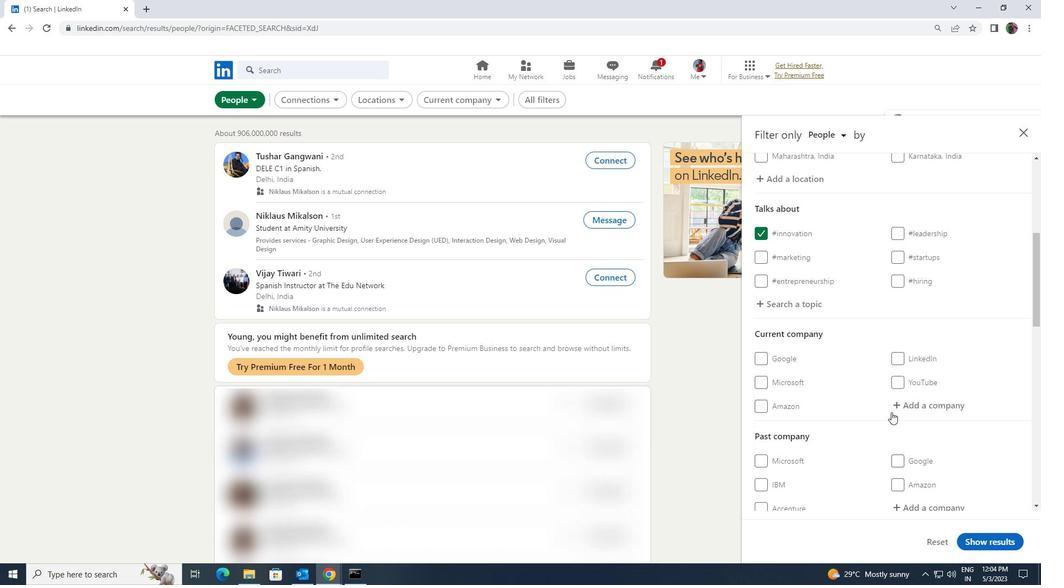 
Action: Mouse pressed left at (891, 402)
Screenshot: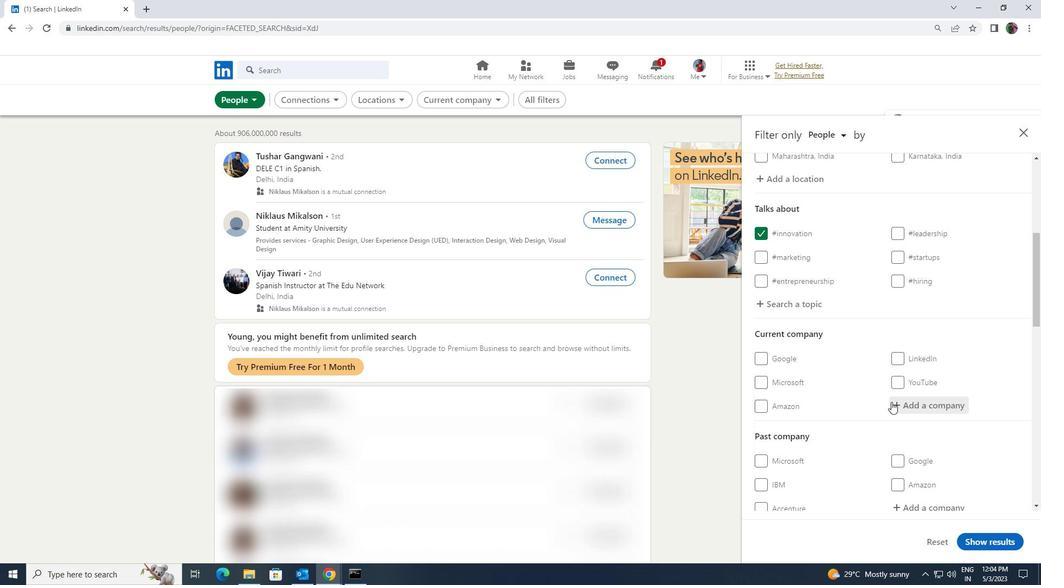 
Action: Key pressed <Key.shift><Key.shift><Key.shift>VCCIR
Screenshot: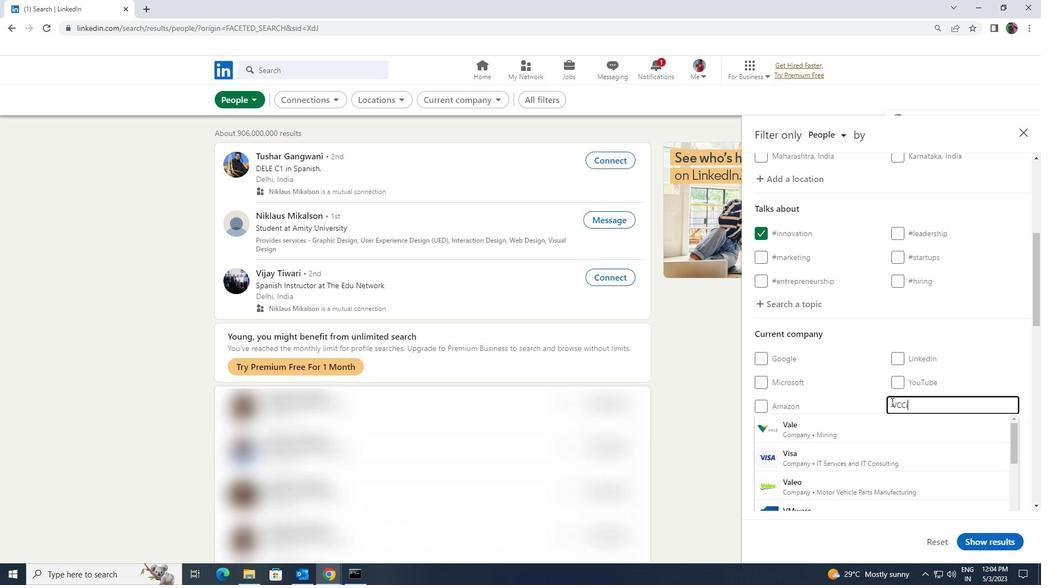 
Action: Mouse moved to (890, 418)
Screenshot: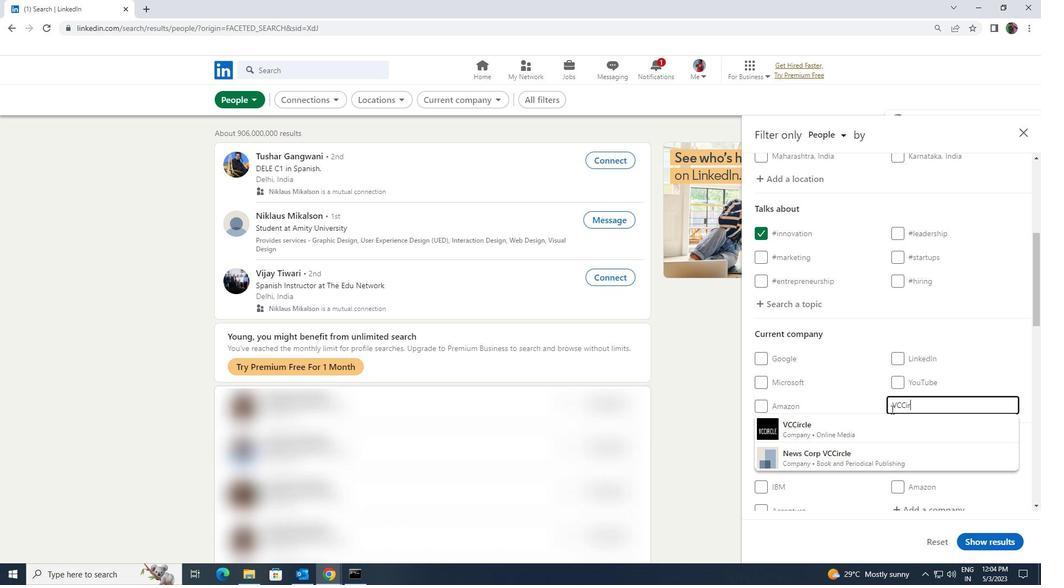 
Action: Mouse pressed left at (890, 418)
Screenshot: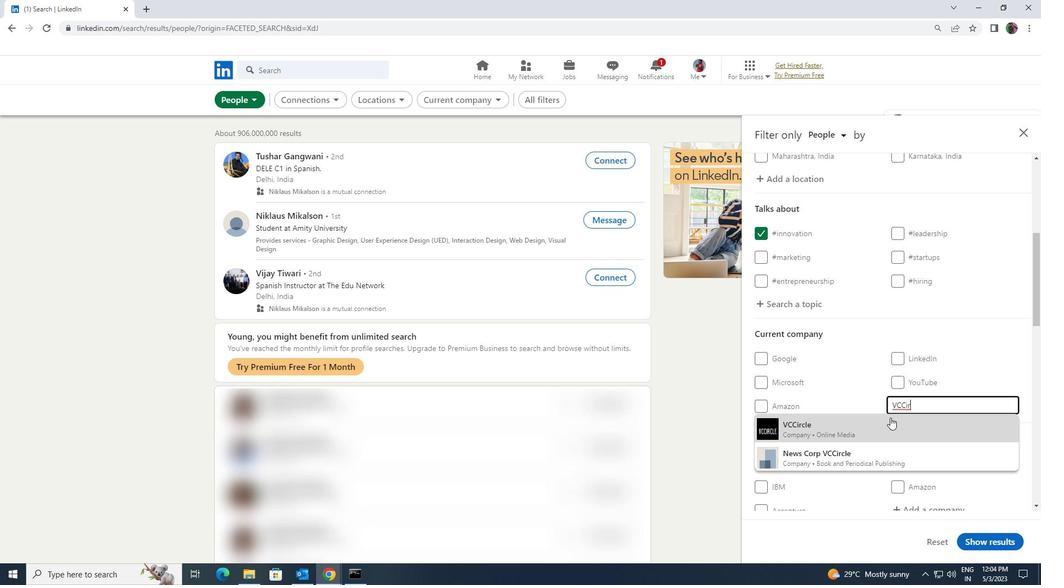 
Action: Mouse scrolled (890, 417) with delta (0, 0)
Screenshot: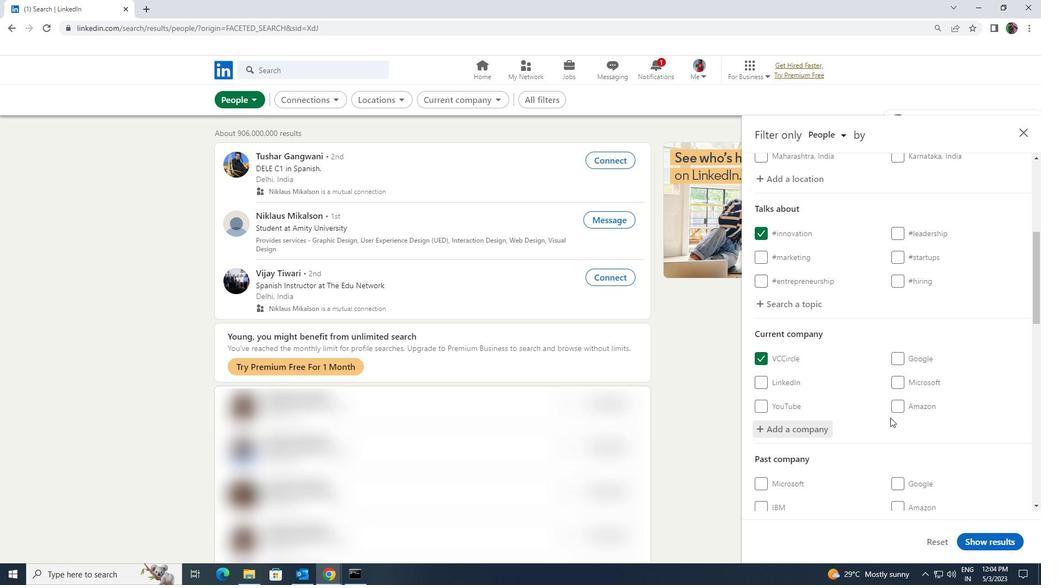 
Action: Mouse scrolled (890, 417) with delta (0, 0)
Screenshot: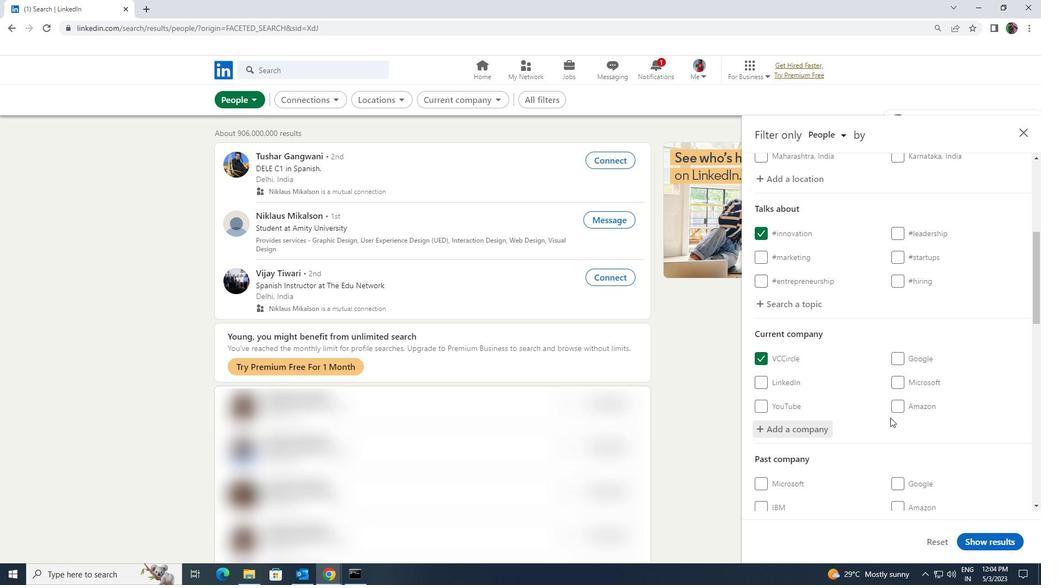 
Action: Mouse scrolled (890, 417) with delta (0, 0)
Screenshot: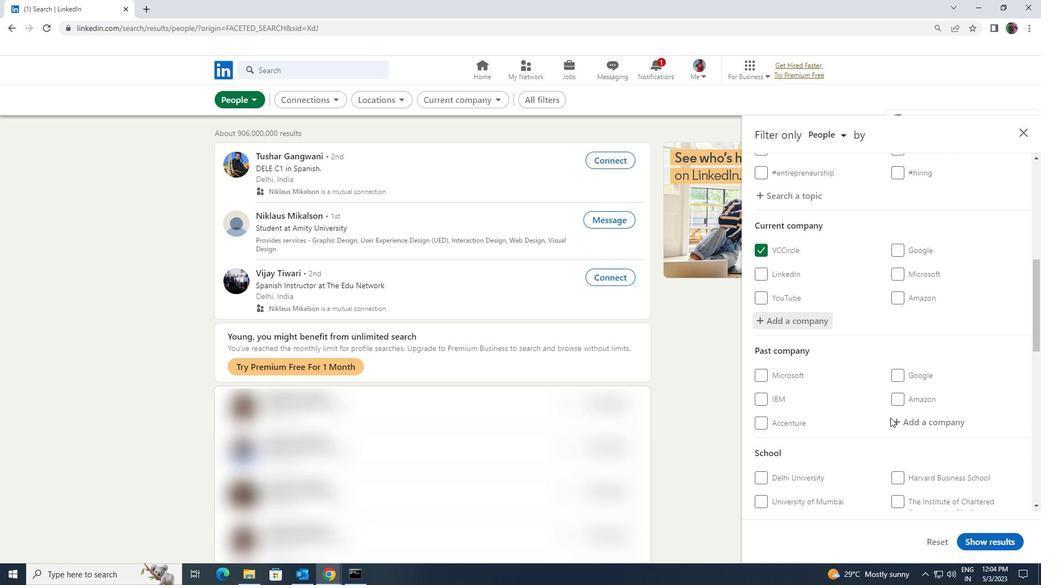 
Action: Mouse scrolled (890, 417) with delta (0, 0)
Screenshot: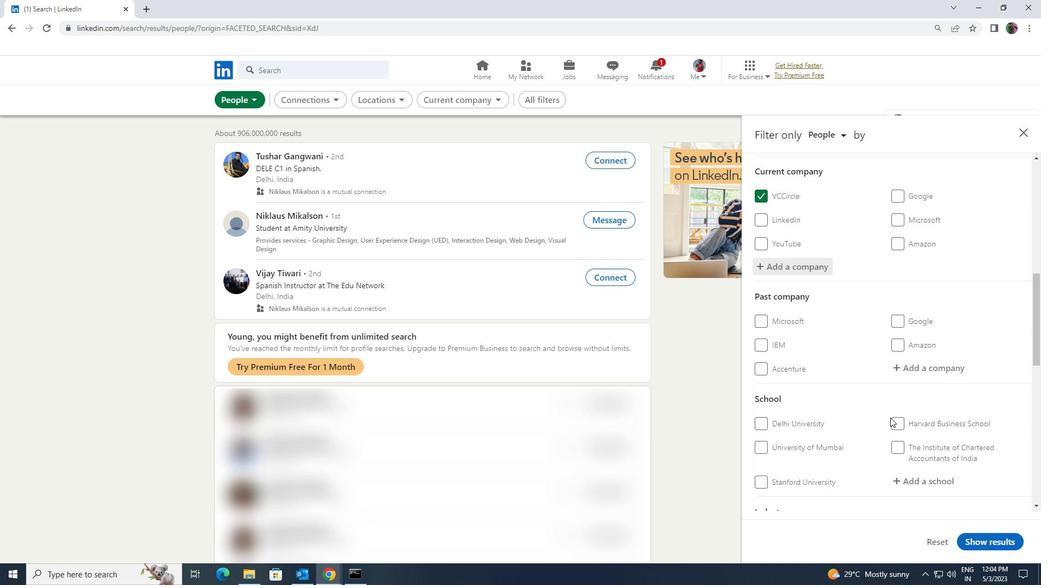 
Action: Mouse moved to (889, 424)
Screenshot: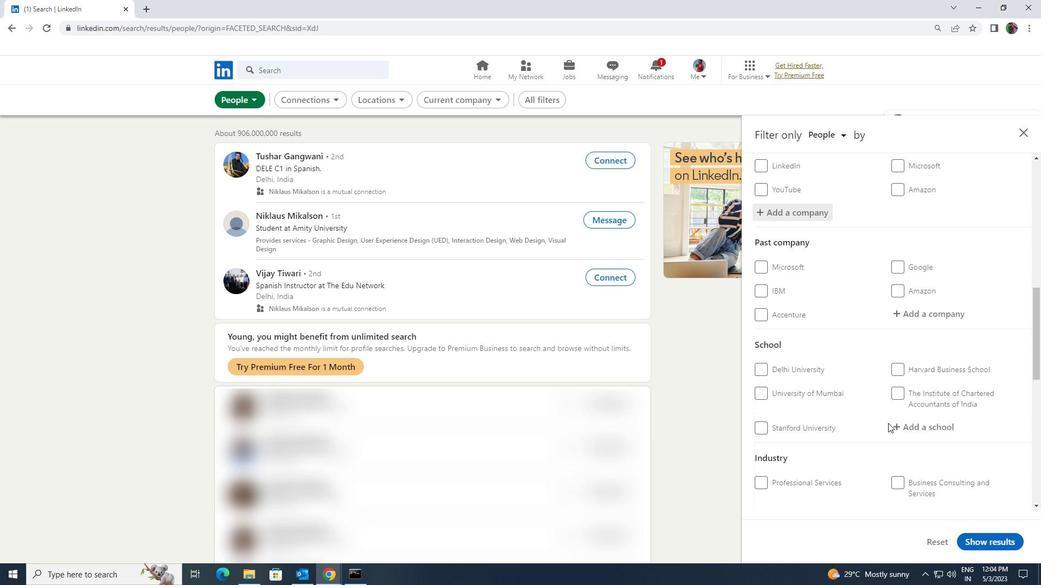 
Action: Mouse pressed left at (889, 424)
Screenshot: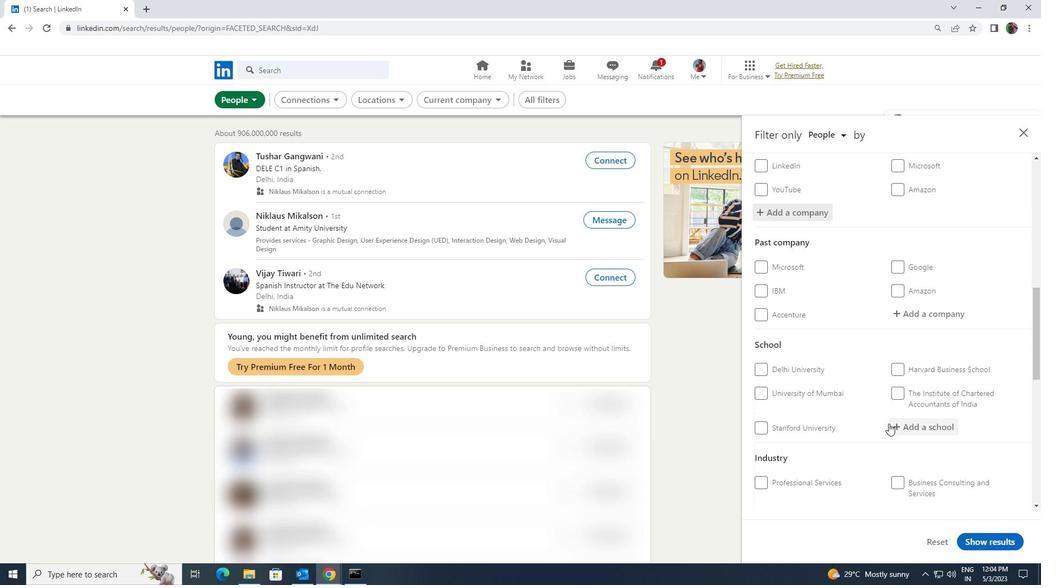 
Action: Key pressed <Key.shift><Key.shift><Key.shift><Key.shift>MAHATMA<Key.space>
Screenshot: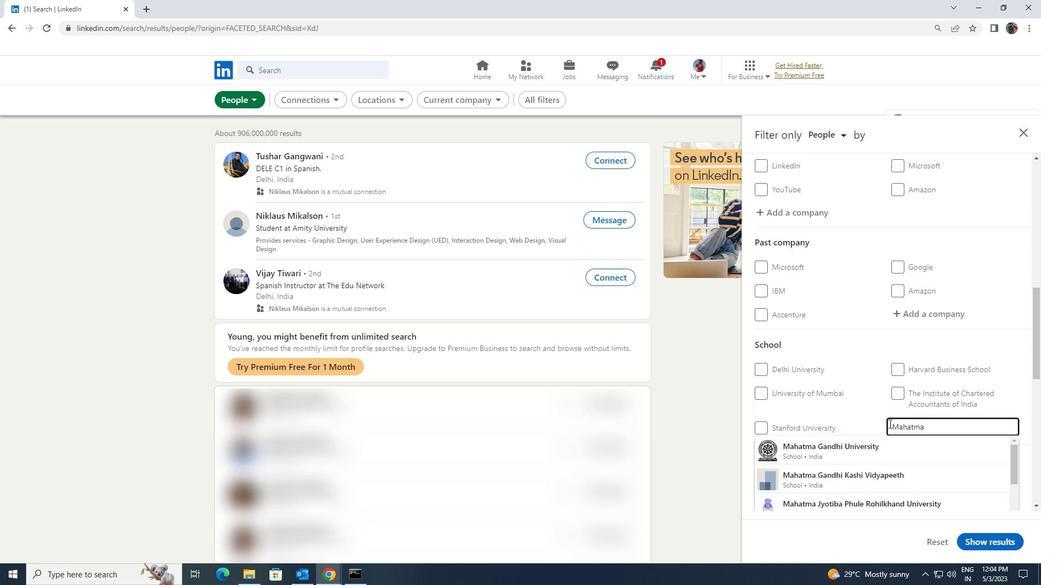 
Action: Mouse moved to (889, 424)
Screenshot: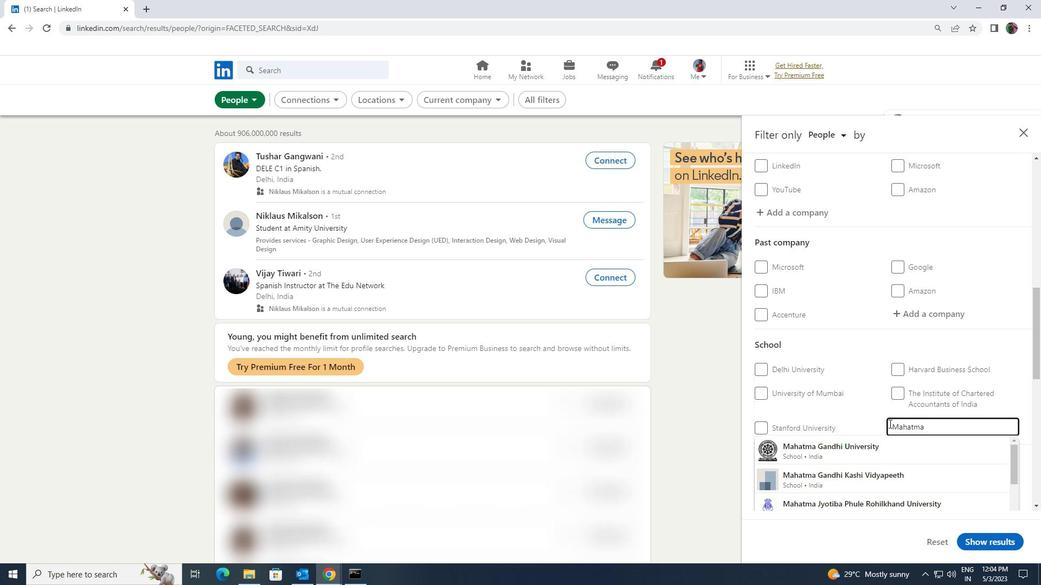 
Action: Key pressed <Key.shift>GANDHI<Key.space><Key.shift>UNIVERSITY<Key.space><Key.shift>CHIT<Key.backspace><Key.backspace>
Screenshot: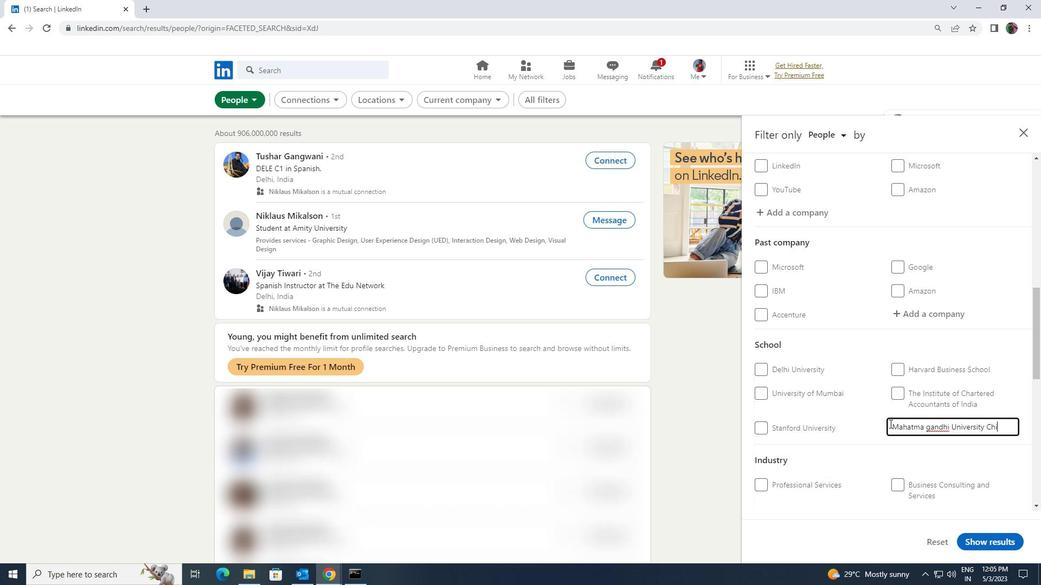 
Action: Mouse moved to (895, 420)
Screenshot: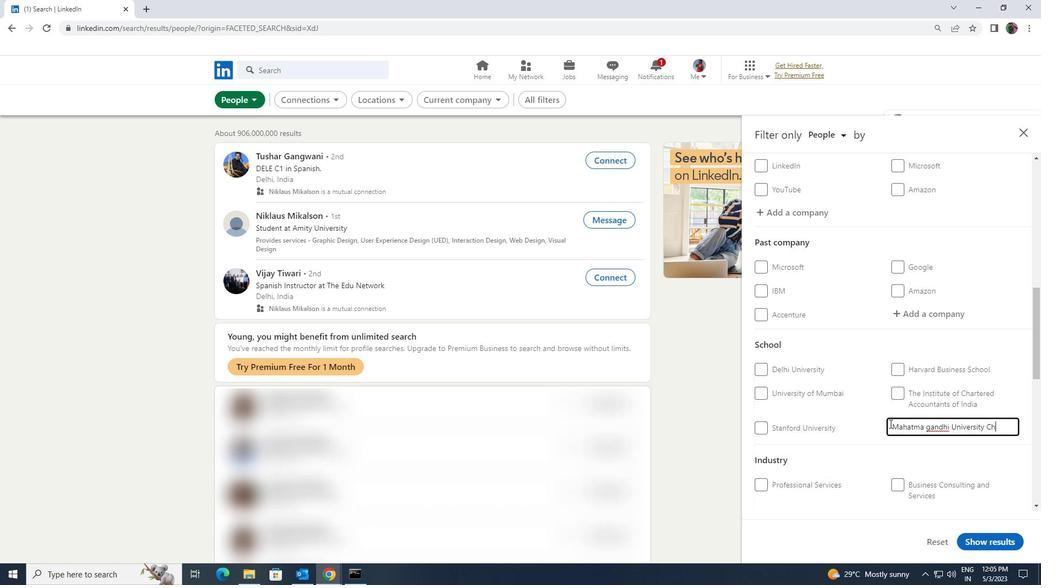 
Action: Key pressed <Key.backspace><Key.backspace>
Screenshot: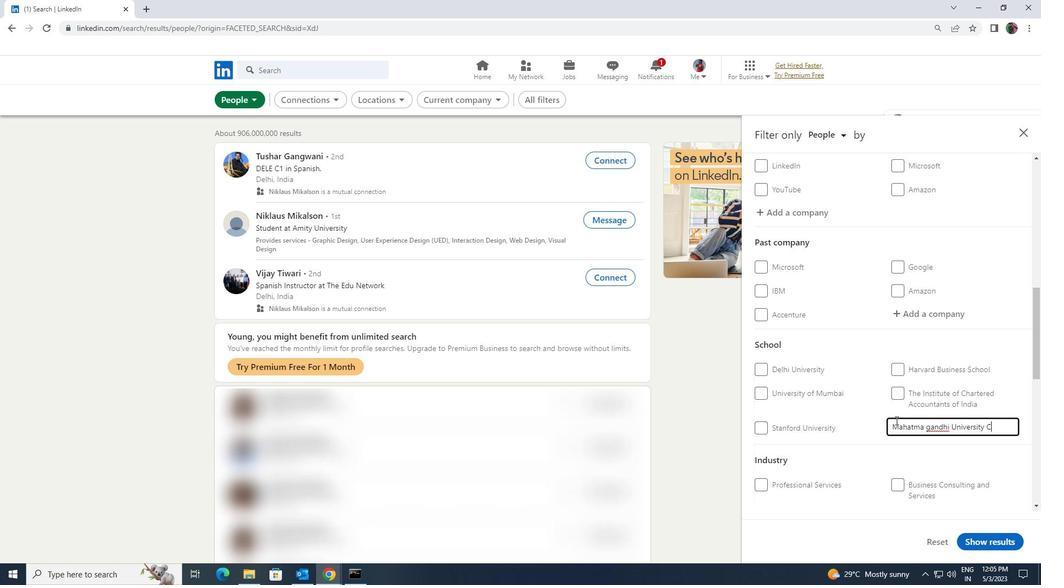 
Action: Mouse moved to (886, 467)
Screenshot: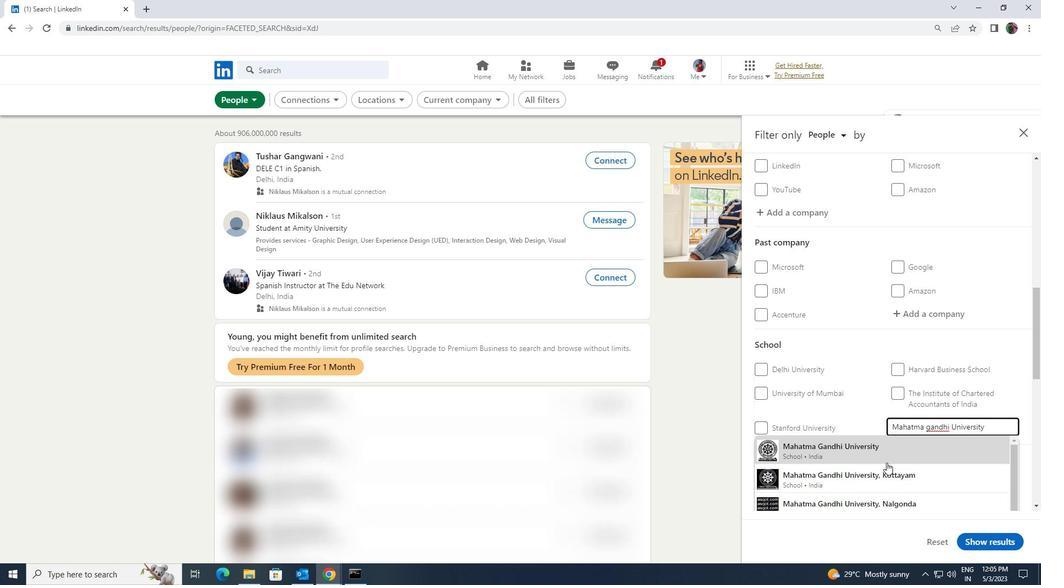 
Action: Mouse pressed left at (886, 467)
Screenshot: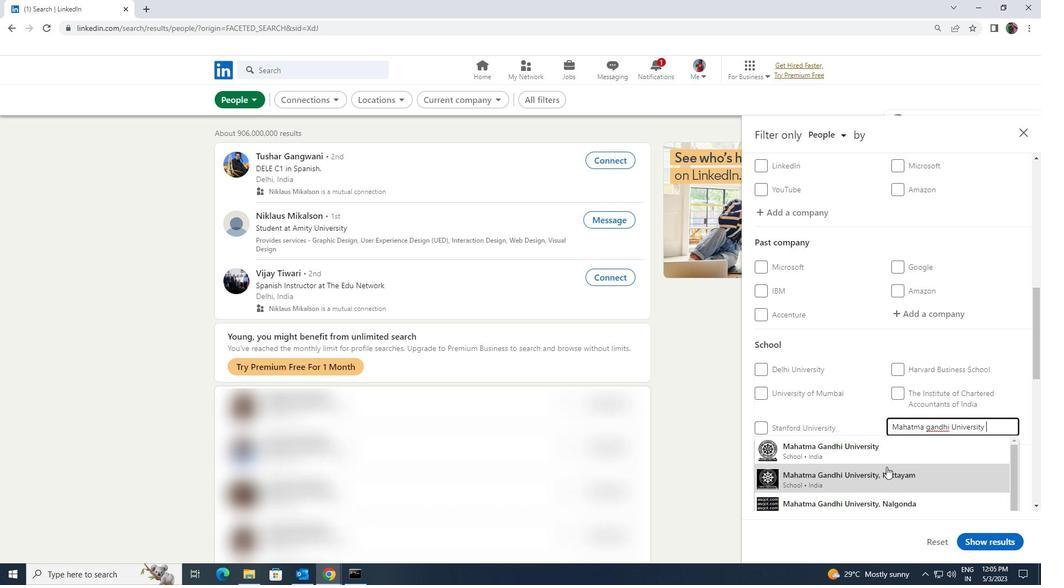
Action: Mouse scrolled (886, 466) with delta (0, 0)
Screenshot: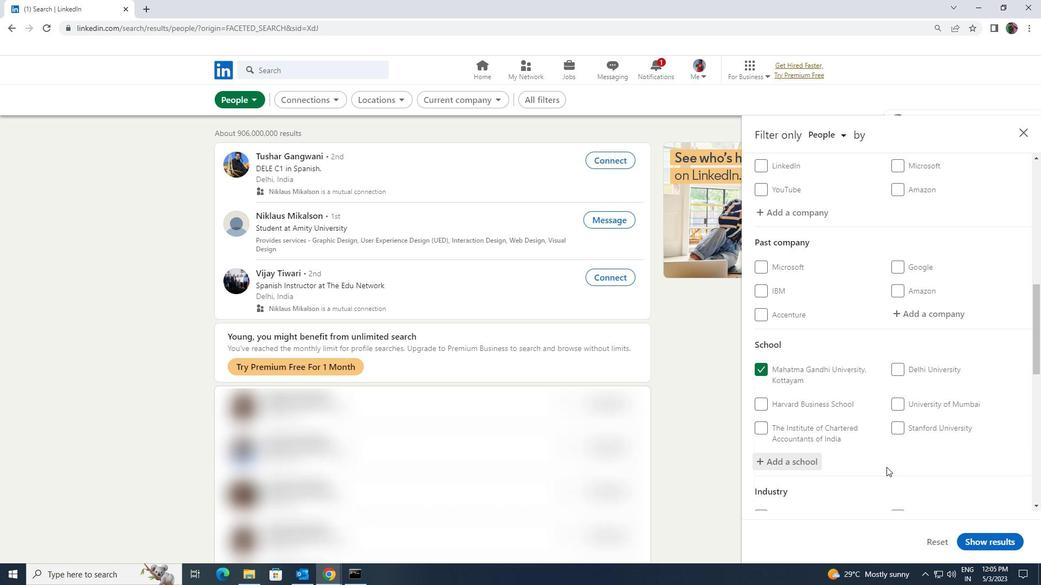 
Action: Mouse scrolled (886, 466) with delta (0, 0)
Screenshot: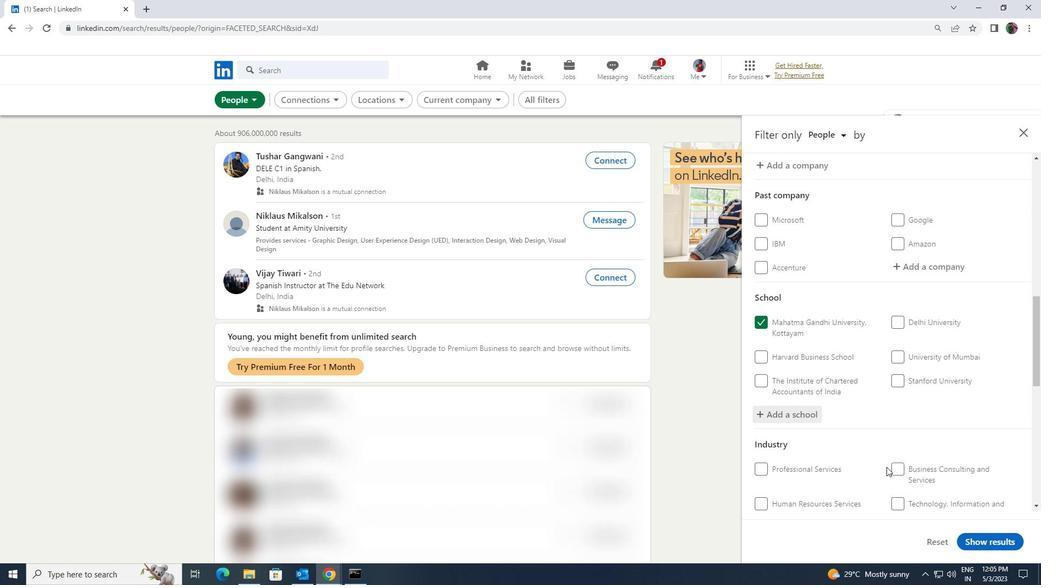 
Action: Mouse scrolled (886, 466) with delta (0, 0)
Screenshot: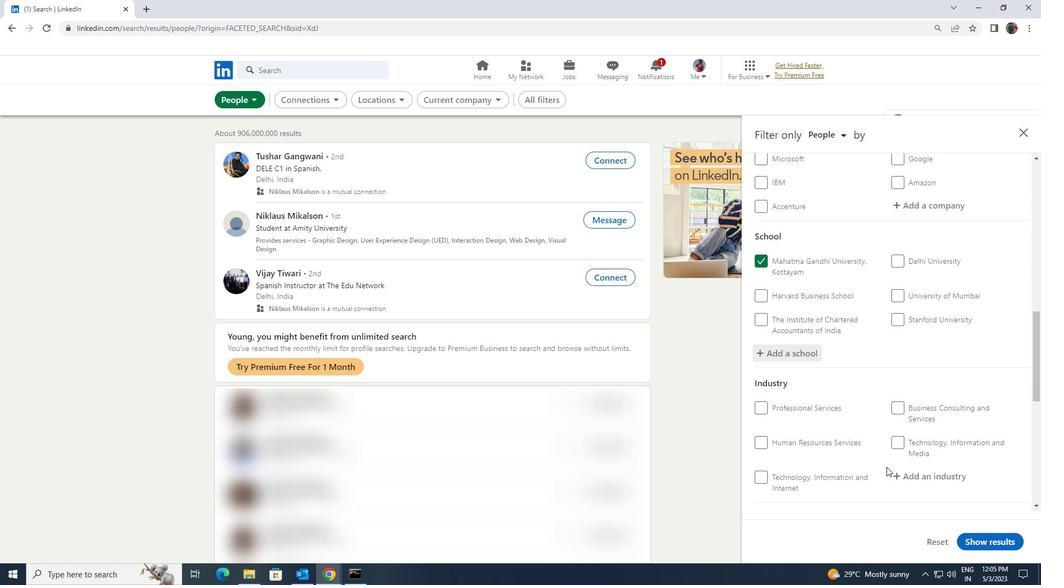 
Action: Mouse scrolled (886, 466) with delta (0, 0)
Screenshot: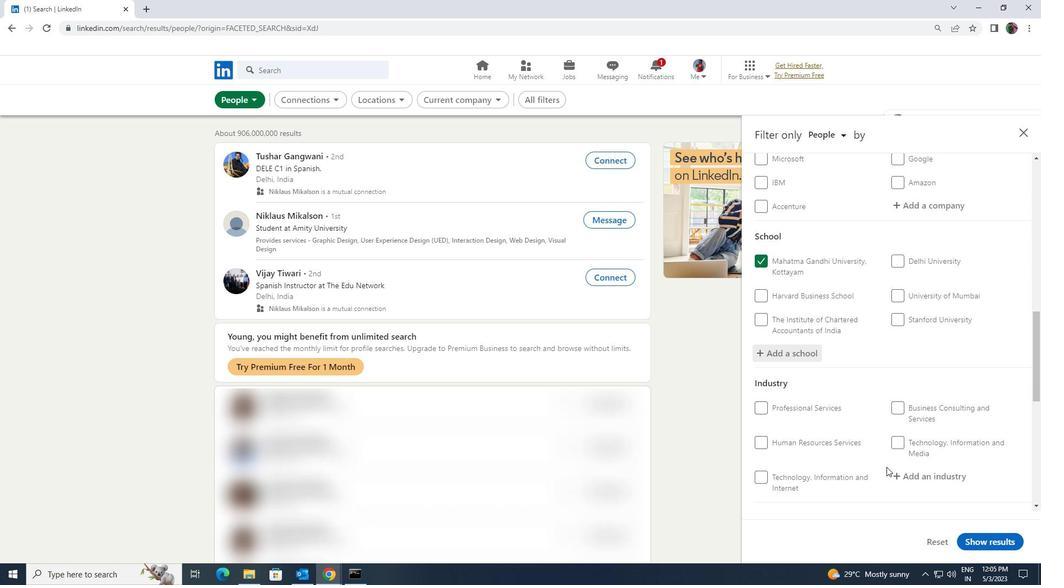 
Action: Mouse moved to (912, 363)
Screenshot: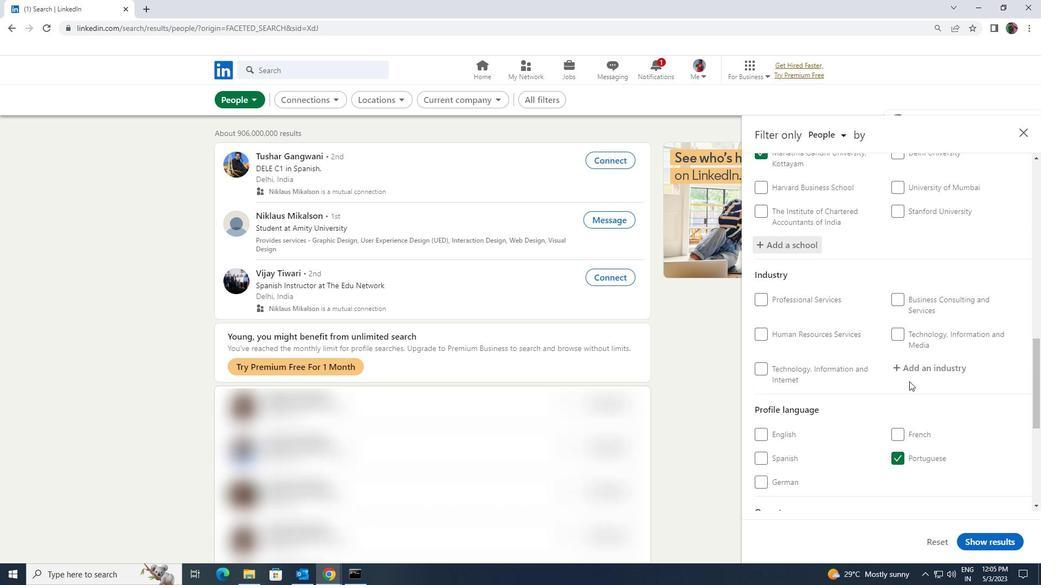 
Action: Mouse pressed left at (912, 363)
Screenshot: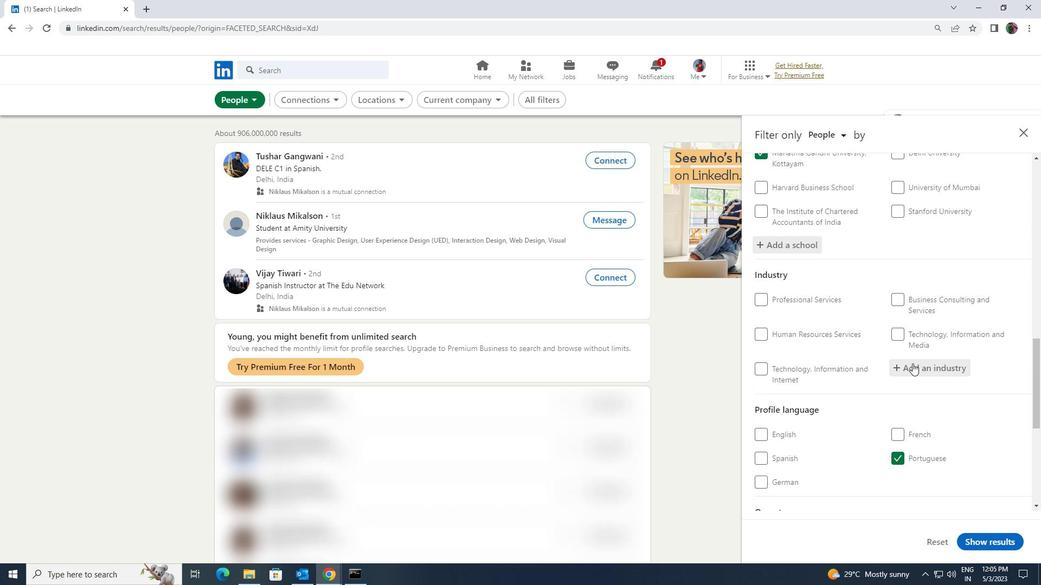 
Action: Key pressed <Key.shift><Key.shift><Key.shift><Key.shift><Key.shift><Key.shift><Key.shift><Key.shift><Key.shift><Key.shift><Key.shift><Key.shift><Key.shift><Key.shift><Key.shift><Key.shift>ELDER
Screenshot: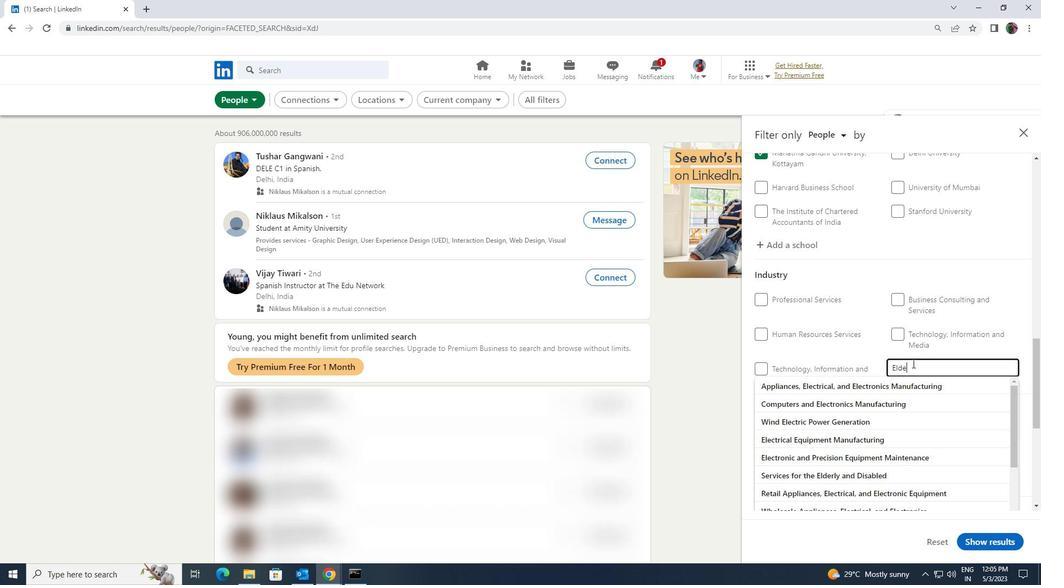 
Action: Mouse moved to (910, 380)
Screenshot: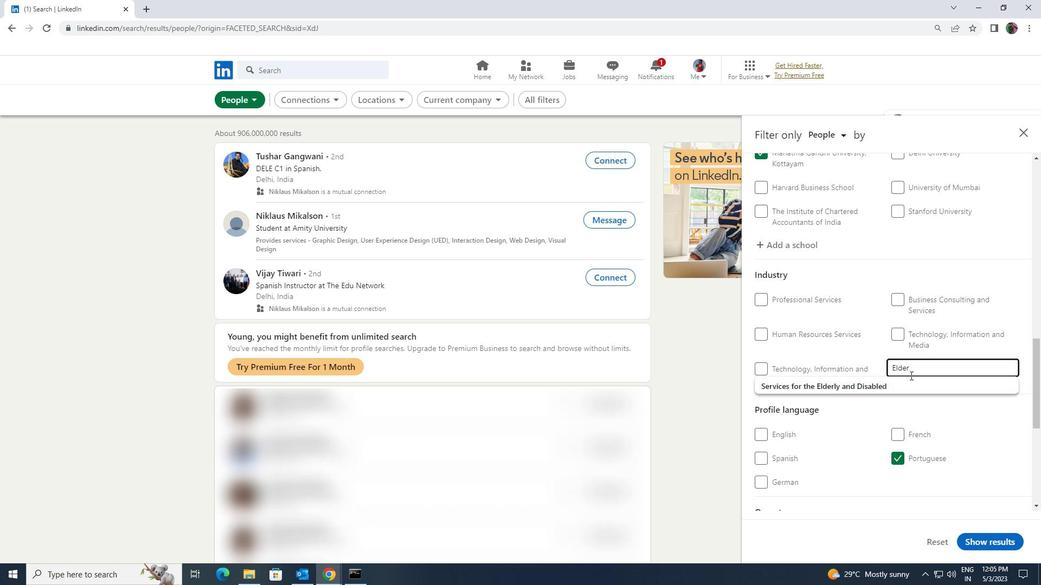 
Action: Mouse pressed left at (910, 380)
Screenshot: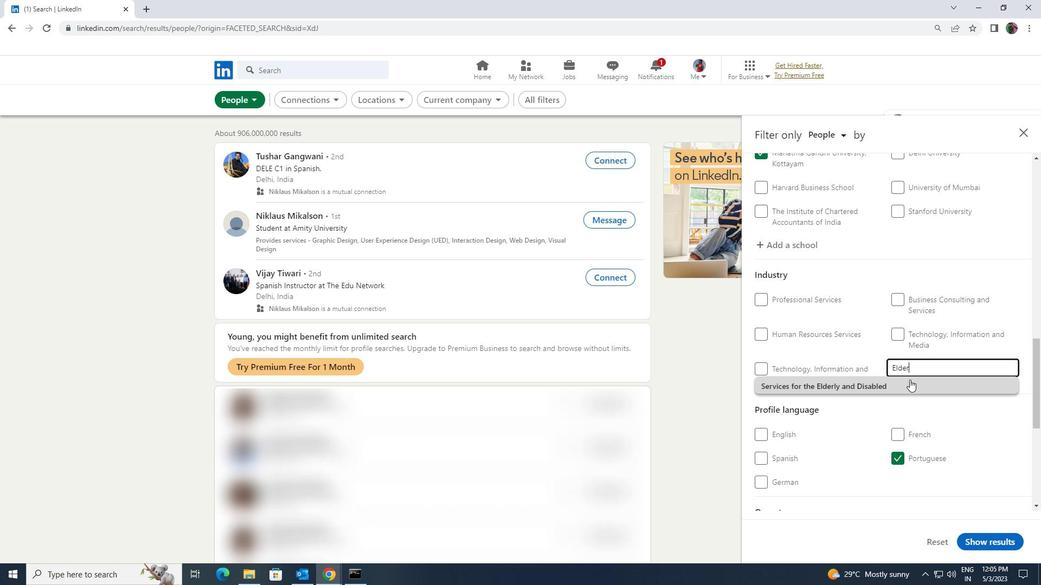 
Action: Mouse scrolled (910, 379) with delta (0, 0)
Screenshot: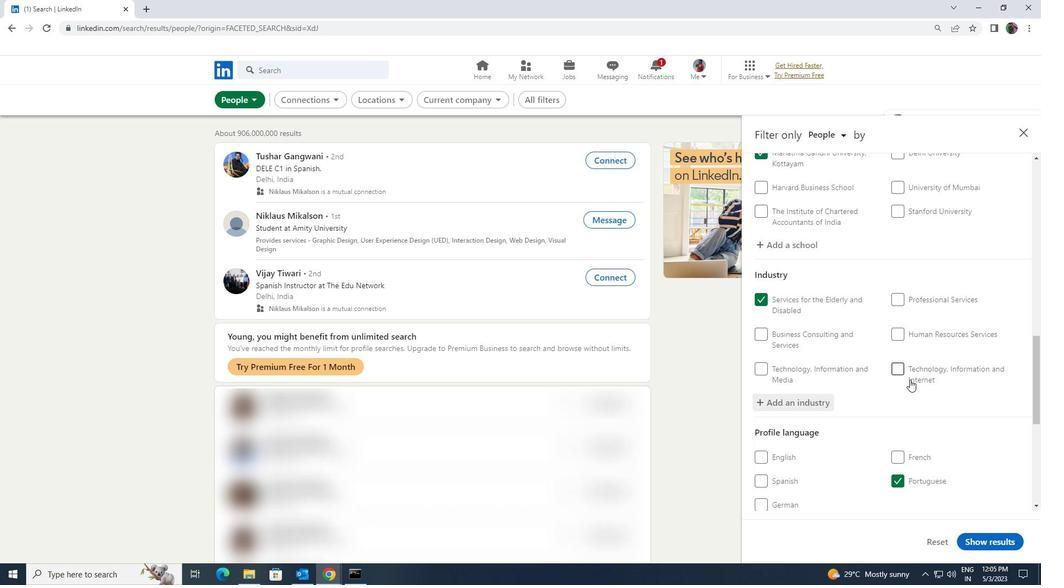 
Action: Mouse scrolled (910, 379) with delta (0, 0)
Screenshot: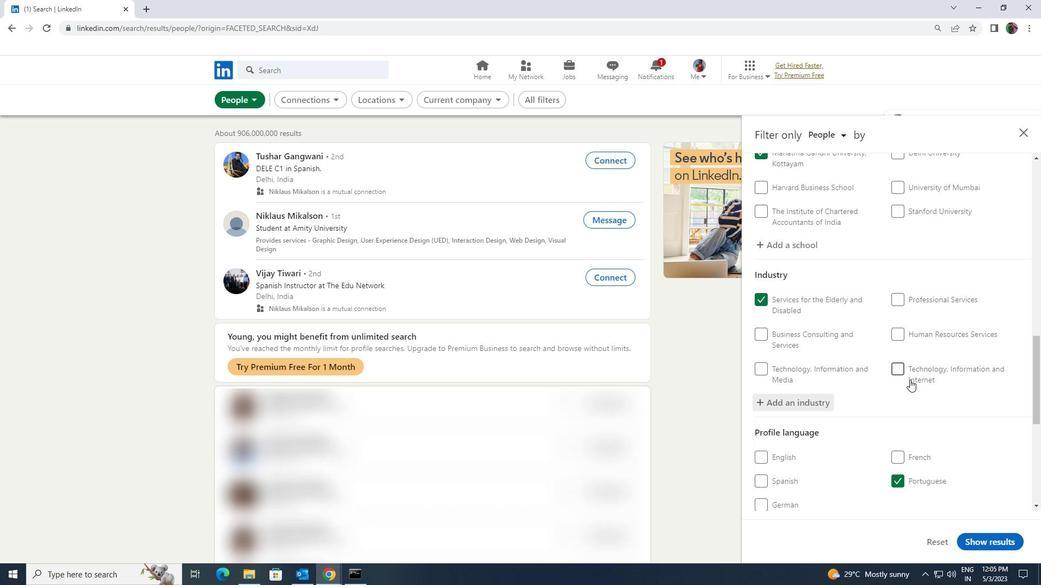 
Action: Mouse scrolled (910, 379) with delta (0, 0)
Screenshot: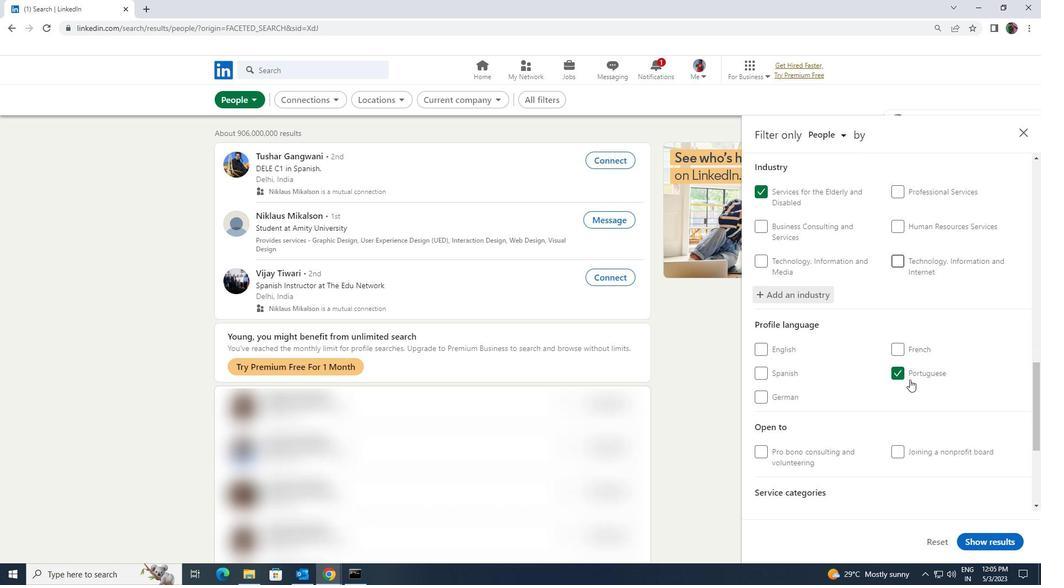 
Action: Mouse scrolled (910, 379) with delta (0, 0)
Screenshot: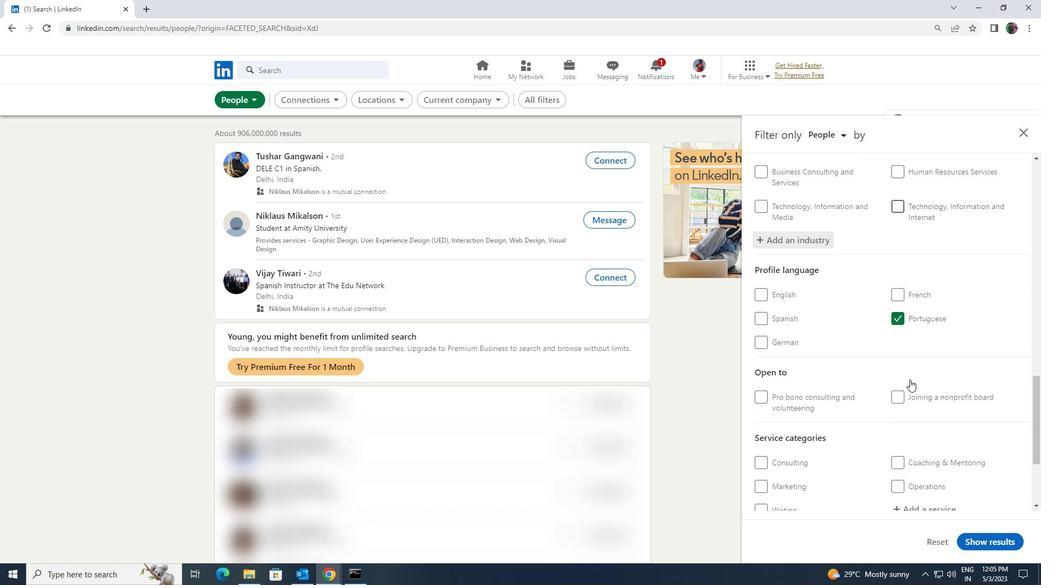 
Action: Mouse scrolled (910, 379) with delta (0, 0)
Screenshot: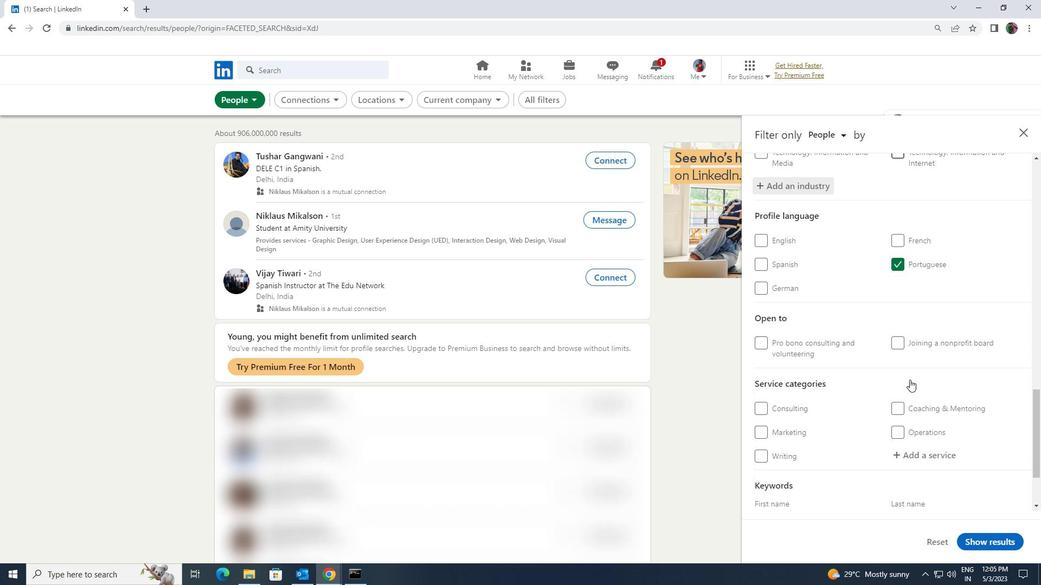 
Action: Mouse moved to (914, 393)
Screenshot: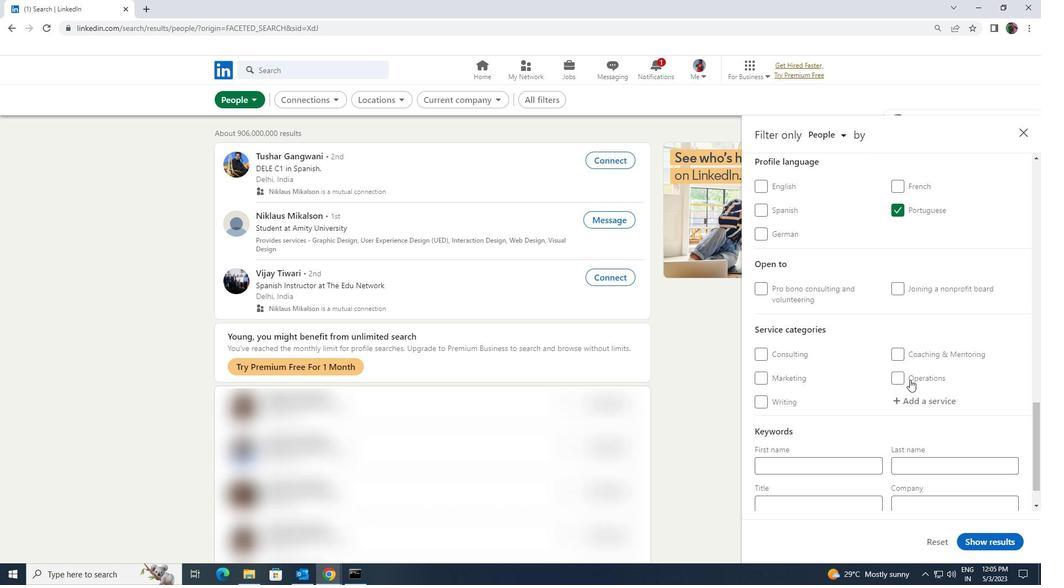 
Action: Mouse pressed left at (914, 393)
Screenshot: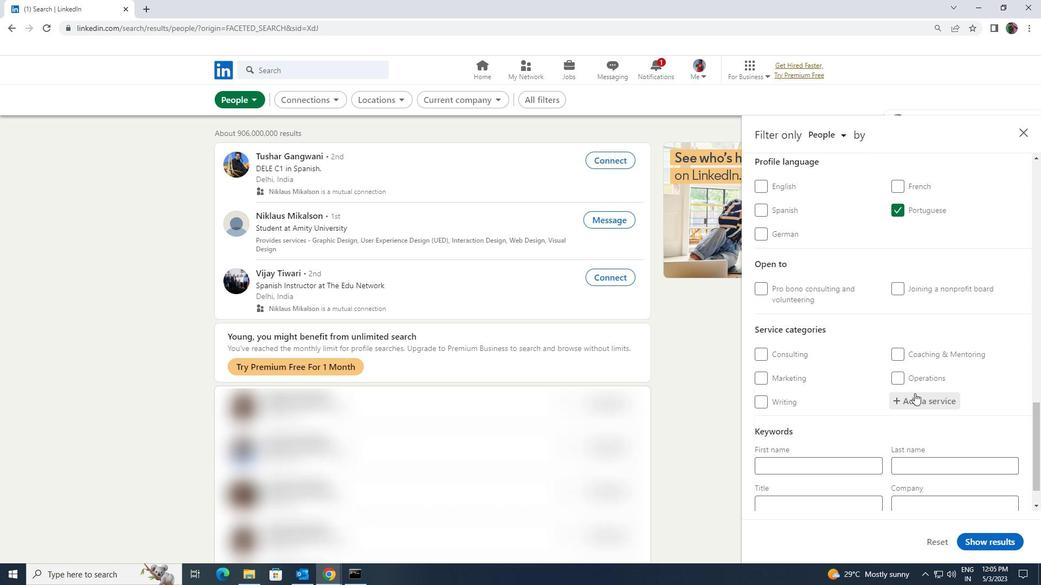 
Action: Key pressed <Key.shift><Key.shift><Key.shift><Key.shift>NETWORK<Key.space>SUPP
Screenshot: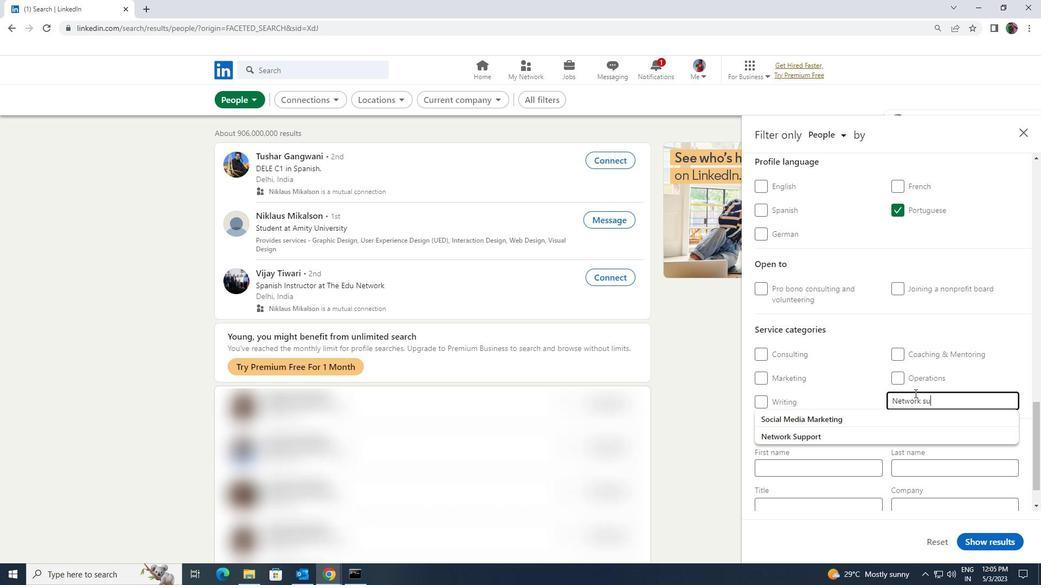 
Action: Mouse moved to (909, 416)
Screenshot: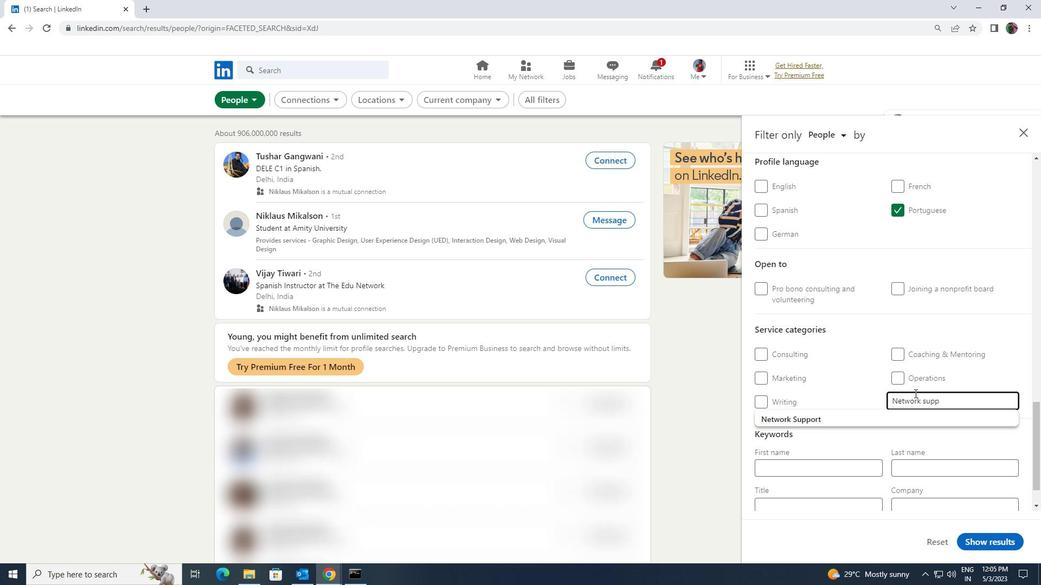 
Action: Mouse pressed left at (909, 416)
Screenshot: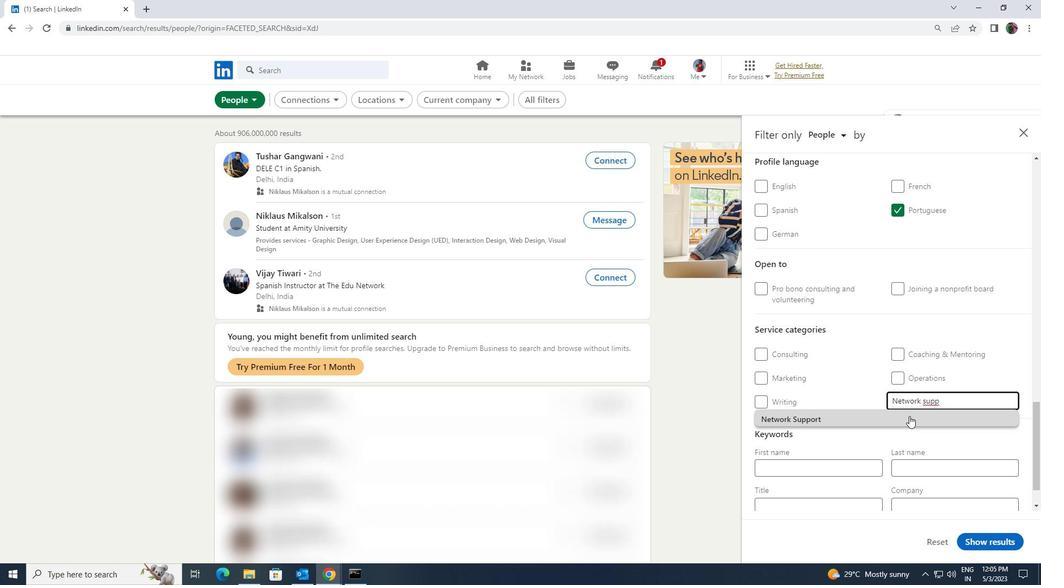 
Action: Mouse moved to (906, 415)
Screenshot: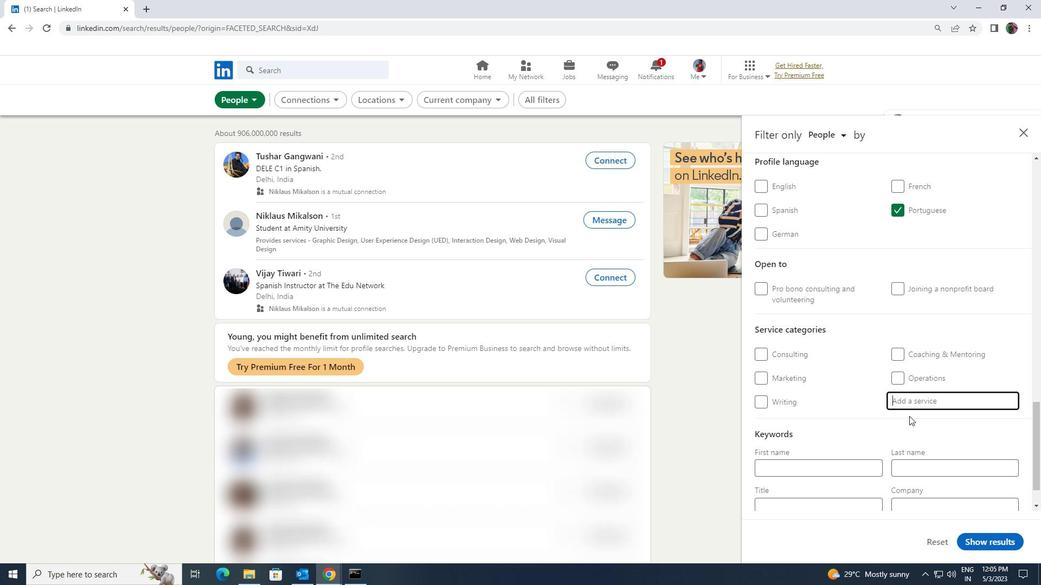 
Action: Mouse scrolled (906, 414) with delta (0, 0)
Screenshot: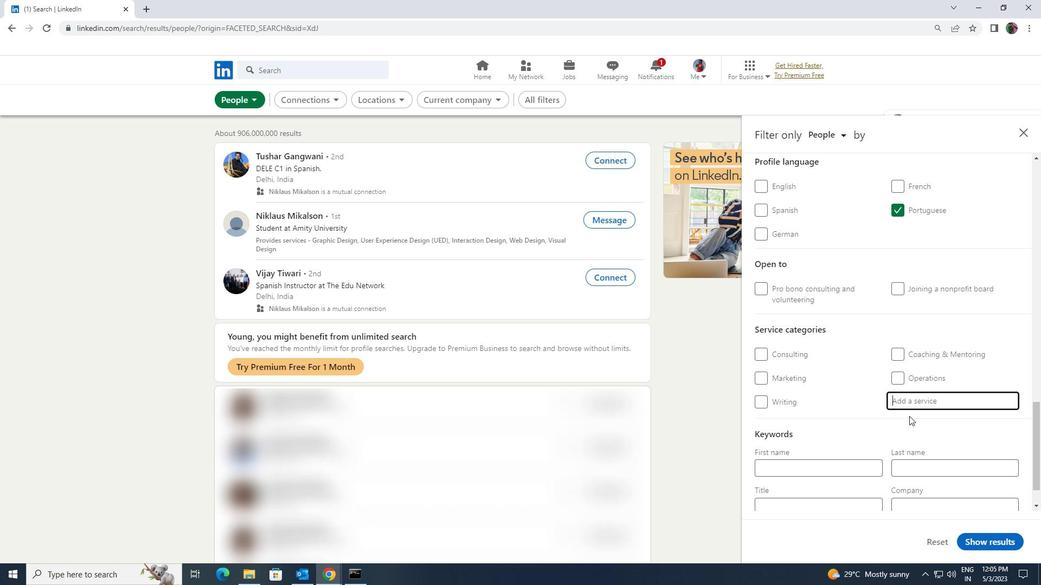 
Action: Mouse scrolled (906, 414) with delta (0, 0)
Screenshot: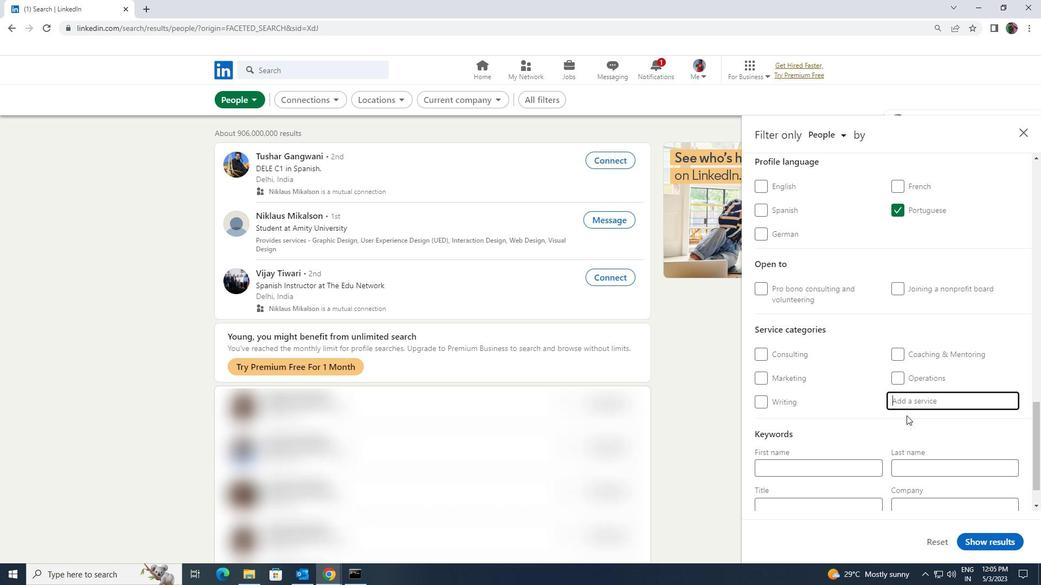 
Action: Mouse scrolled (906, 414) with delta (0, 0)
Screenshot: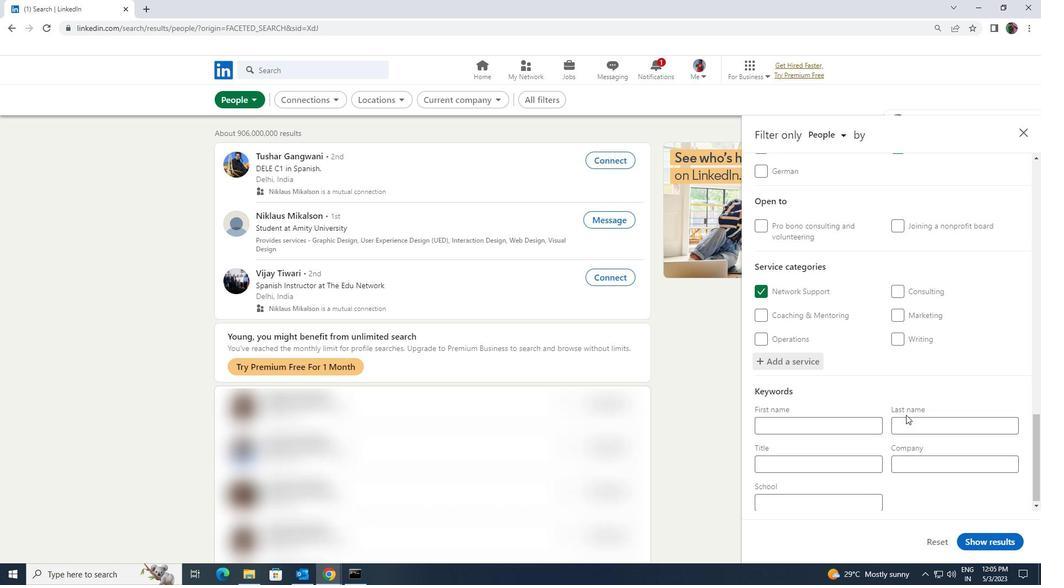 
Action: Mouse moved to (876, 459)
Screenshot: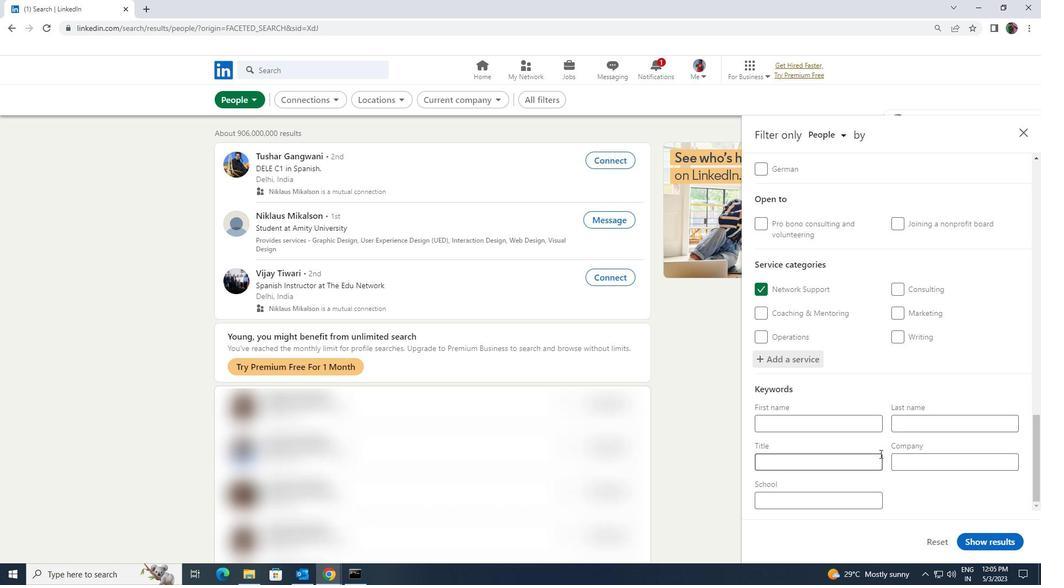 
Action: Mouse pressed left at (876, 459)
Screenshot: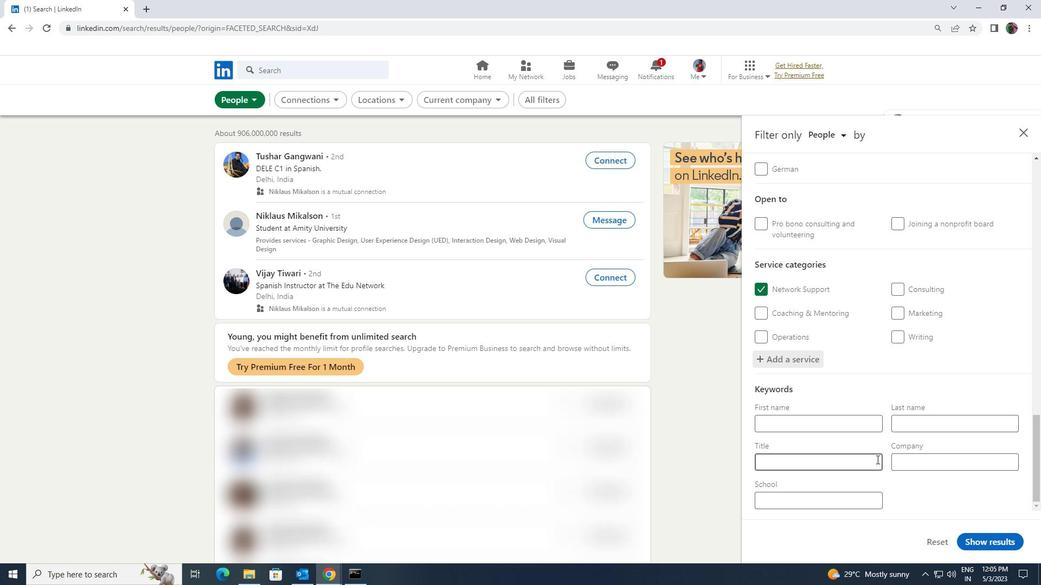 
Action: Key pressed <Key.shift><Key.shift><Key.shift><Key.shift><Key.shift><Key.shift>CRUISE<Key.space><Key.shift><Key.shift><Key.shift><Key.shift><Key.shift><Key.shift><Key.shift>C<Key.backspace><Key.shift>DIRECTOR
Screenshot: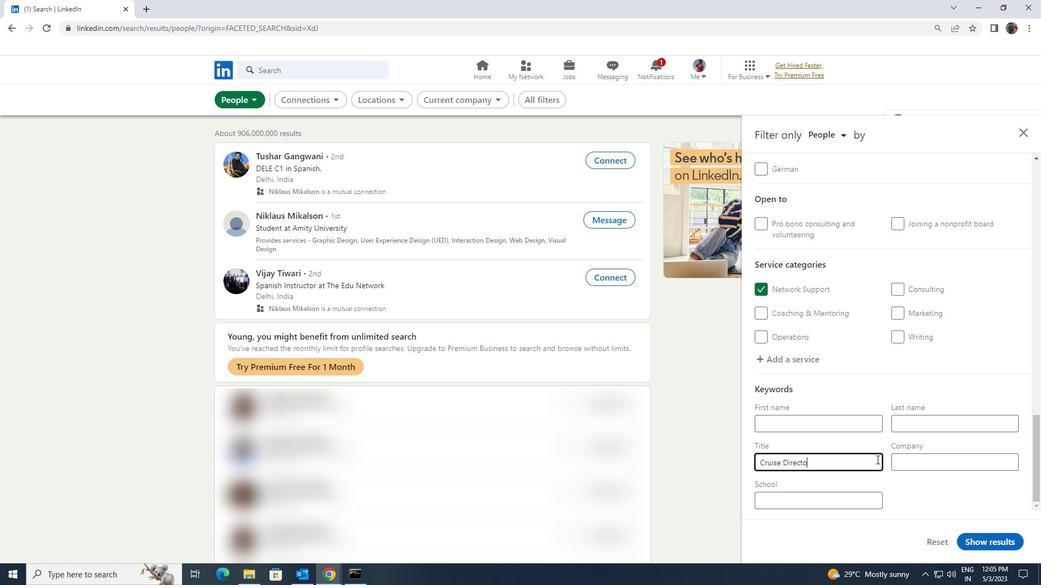 
Action: Mouse moved to (976, 541)
Screenshot: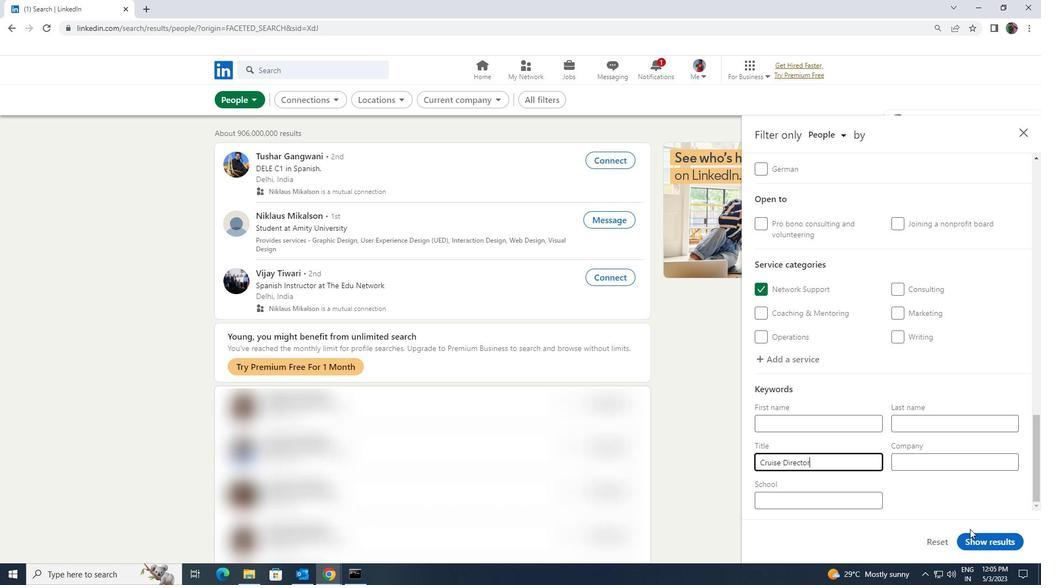 
Action: Mouse pressed left at (976, 541)
Screenshot: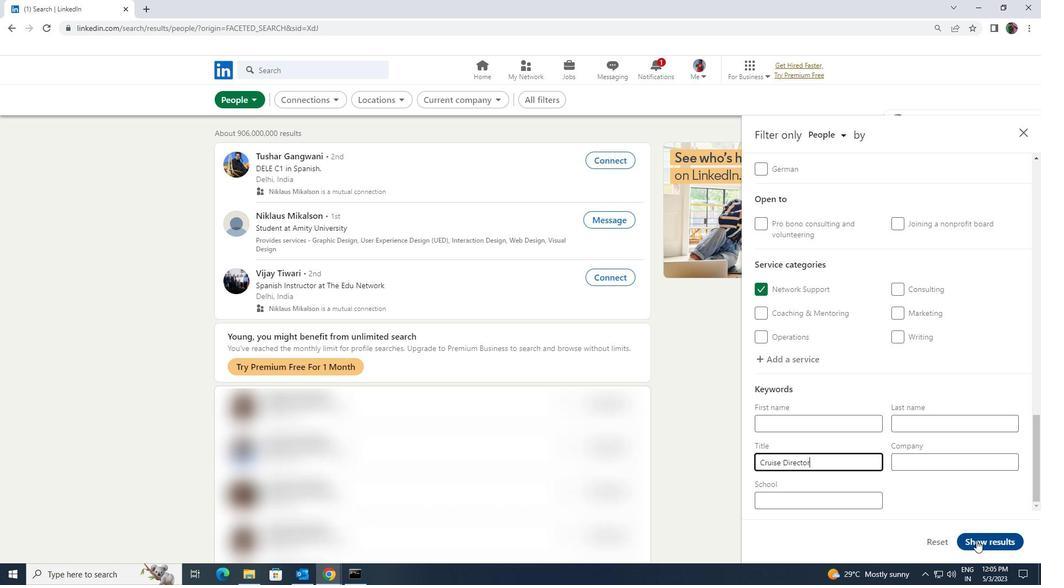
